 Task: In the  document Jonathan.pdf change page color to  'Voilet'. Add link on bottom right corner of the sheet: 'www.instagram.com' Insert page numer on top of the page
Action: Mouse moved to (292, 412)
Screenshot: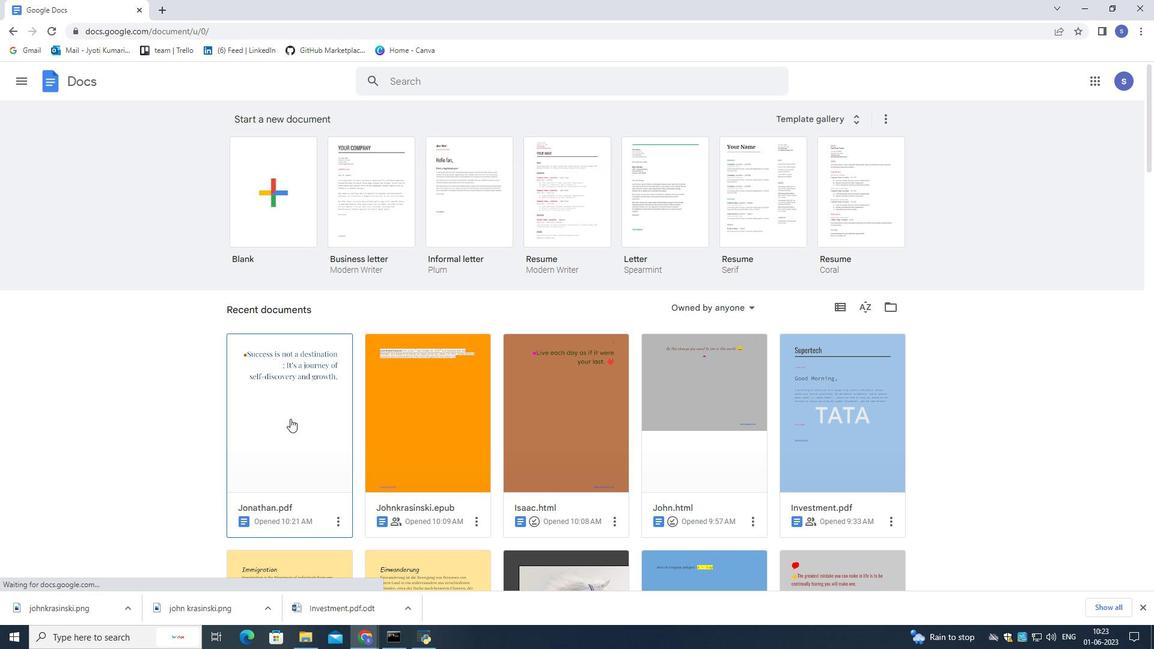 
Action: Mouse pressed left at (292, 412)
Screenshot: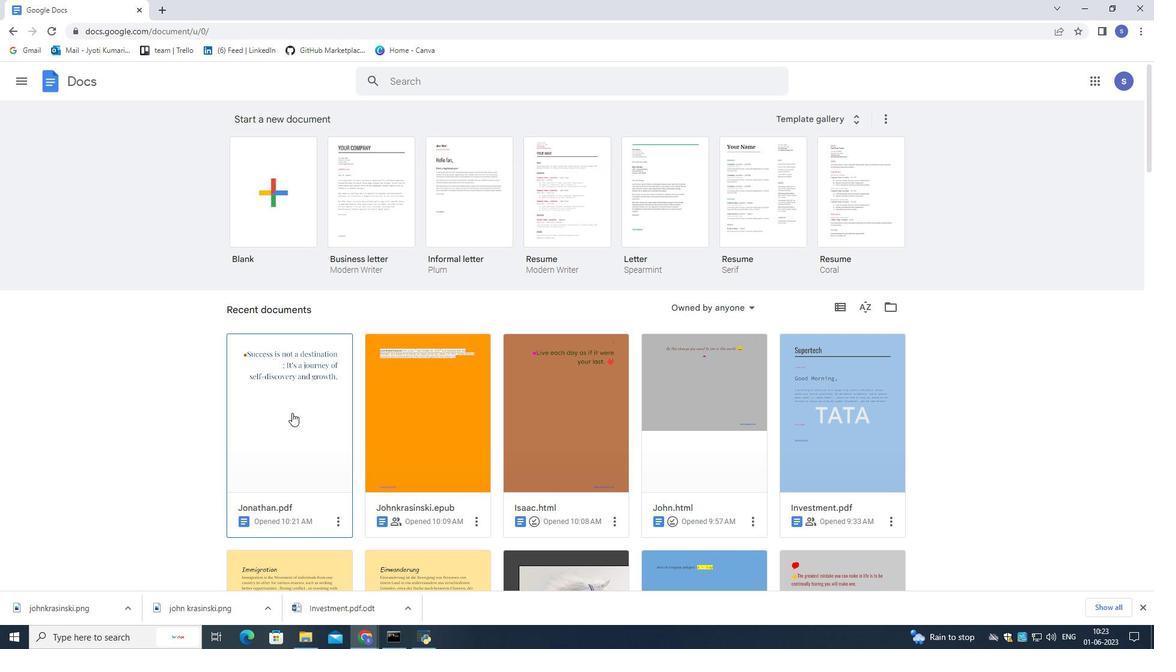 
Action: Mouse pressed left at (292, 412)
Screenshot: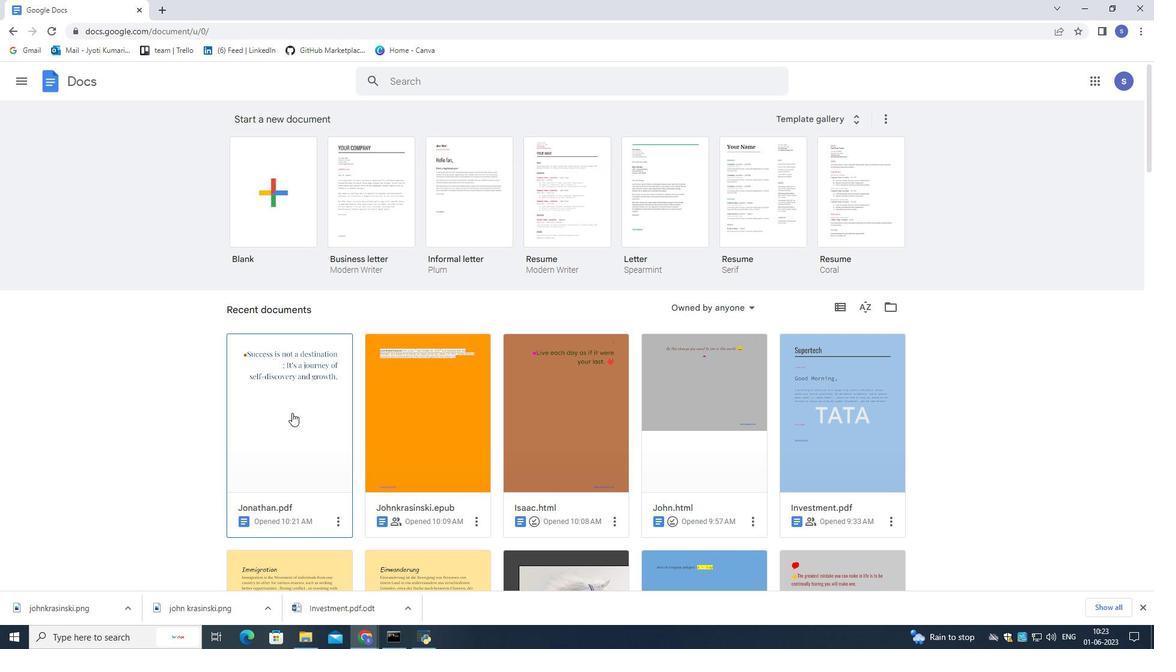 
Action: Mouse moved to (36, 91)
Screenshot: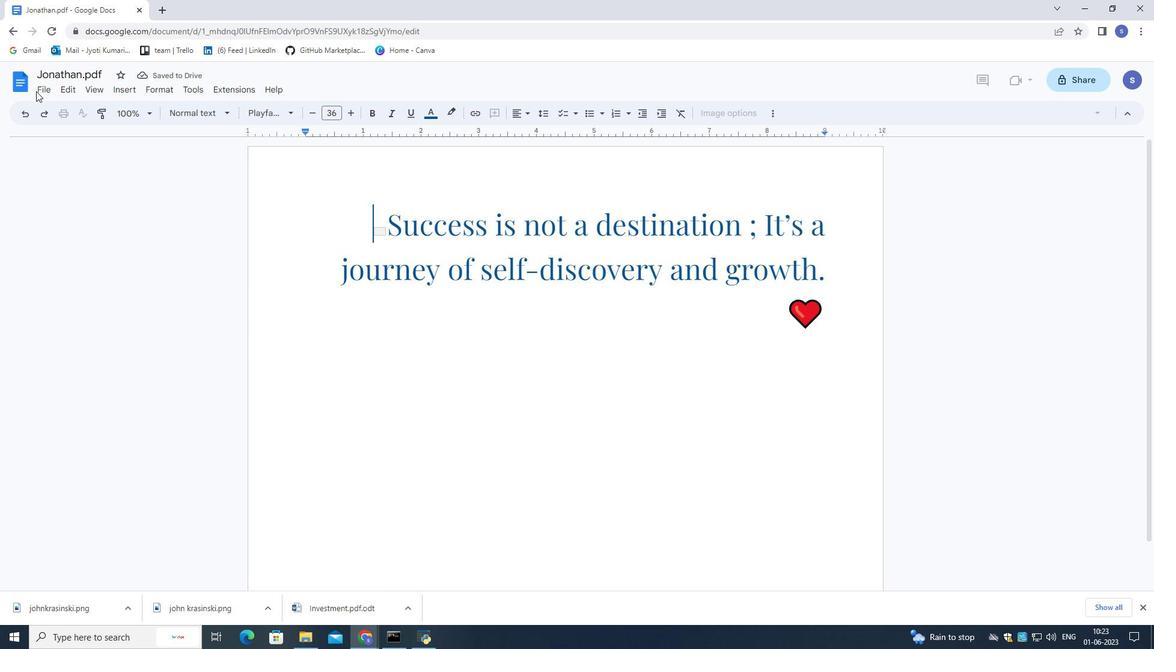 
Action: Mouse pressed left at (36, 91)
Screenshot: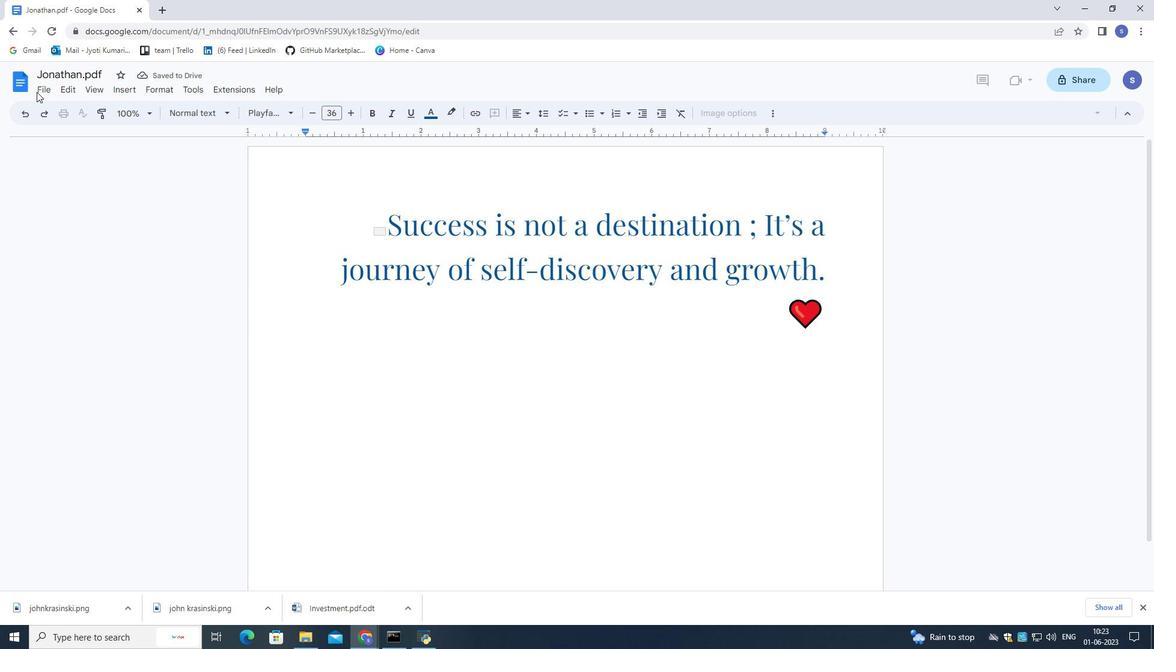 
Action: Mouse moved to (48, 91)
Screenshot: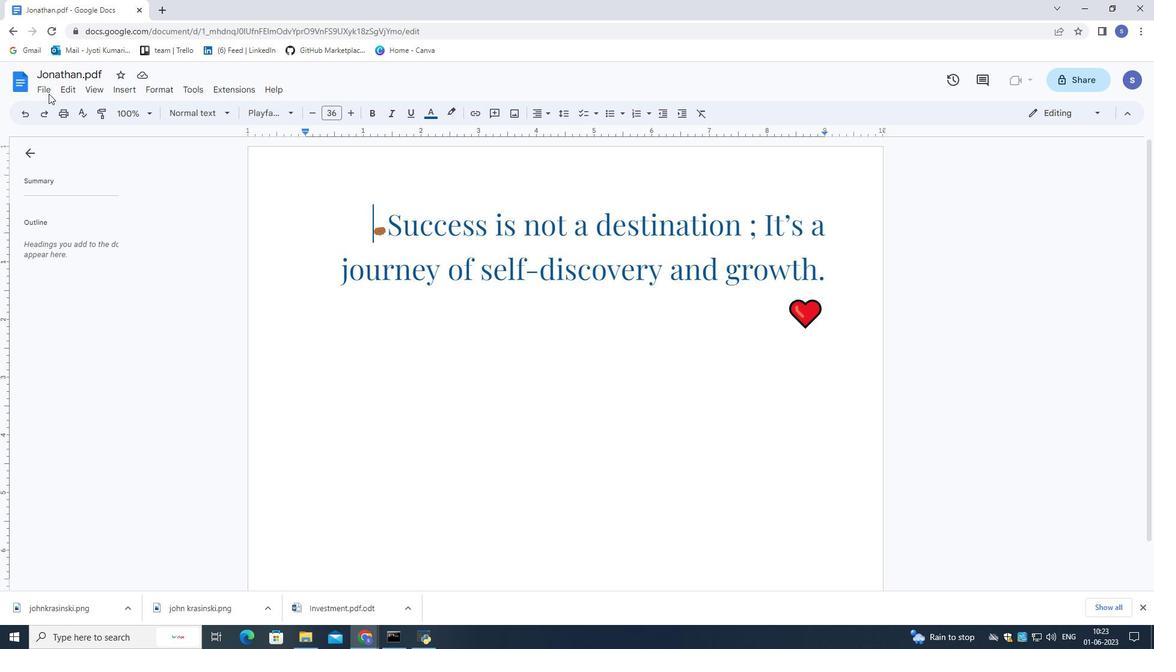 
Action: Mouse pressed left at (48, 91)
Screenshot: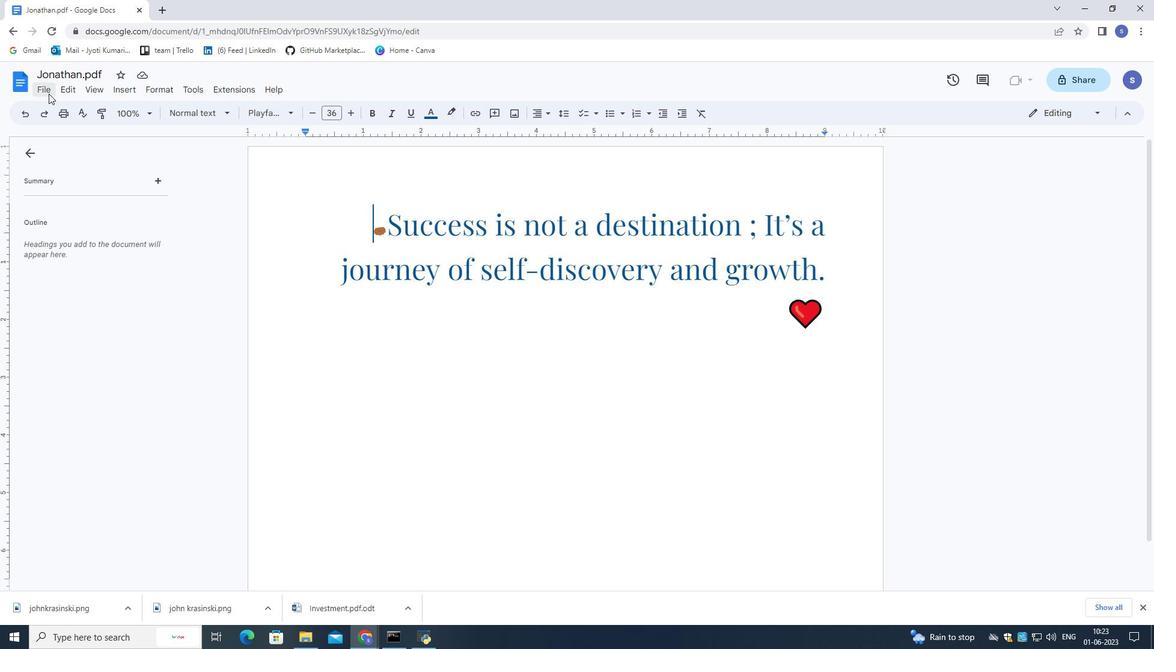 
Action: Mouse moved to (113, 423)
Screenshot: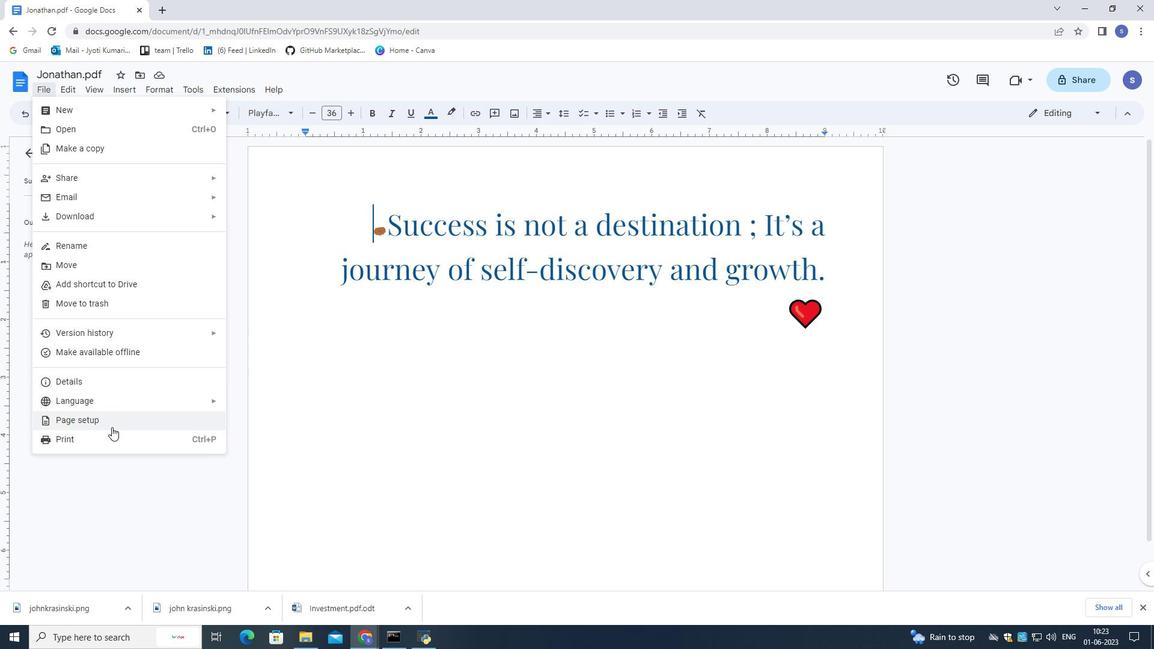 
Action: Mouse pressed left at (113, 423)
Screenshot: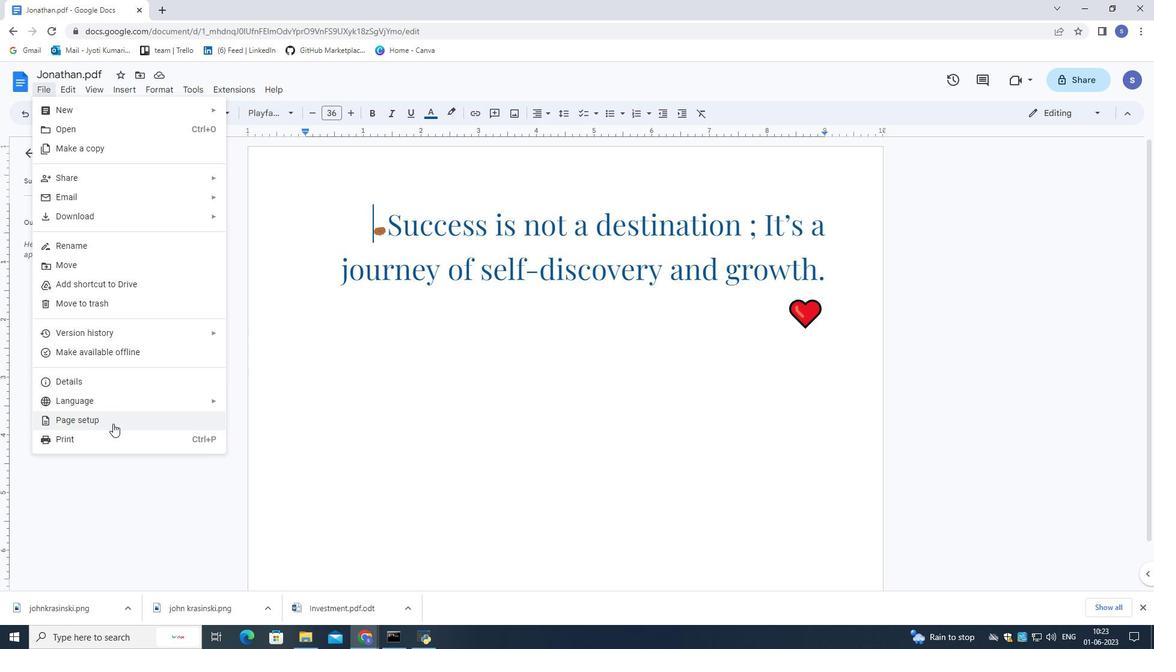 
Action: Mouse moved to (480, 399)
Screenshot: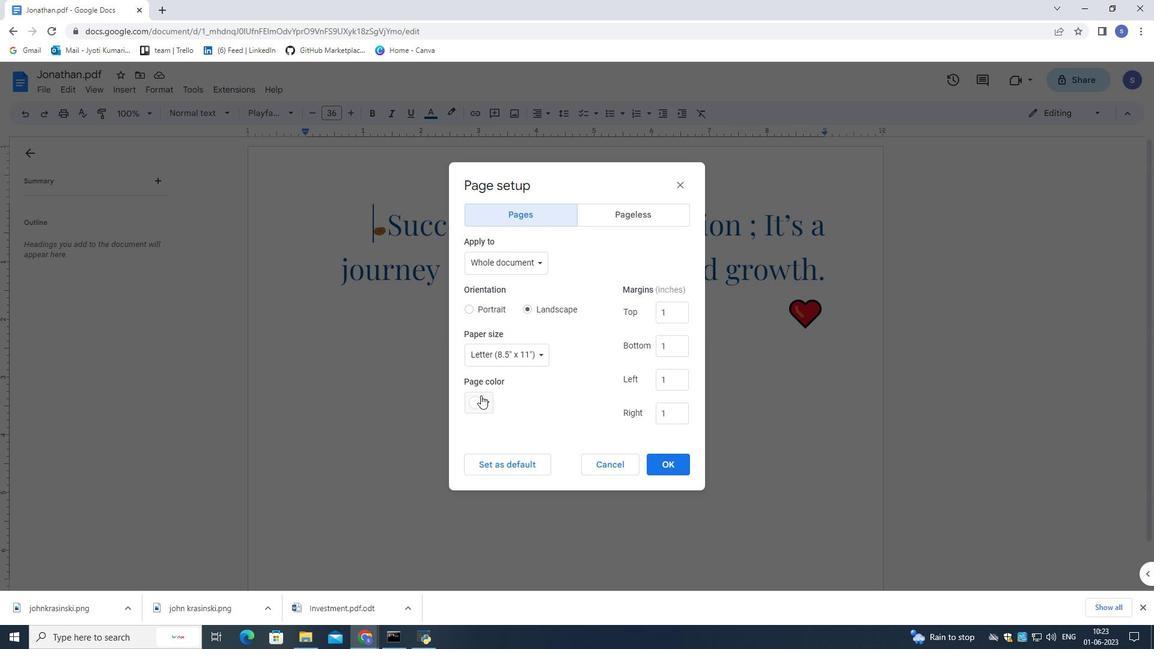 
Action: Mouse pressed left at (480, 399)
Screenshot: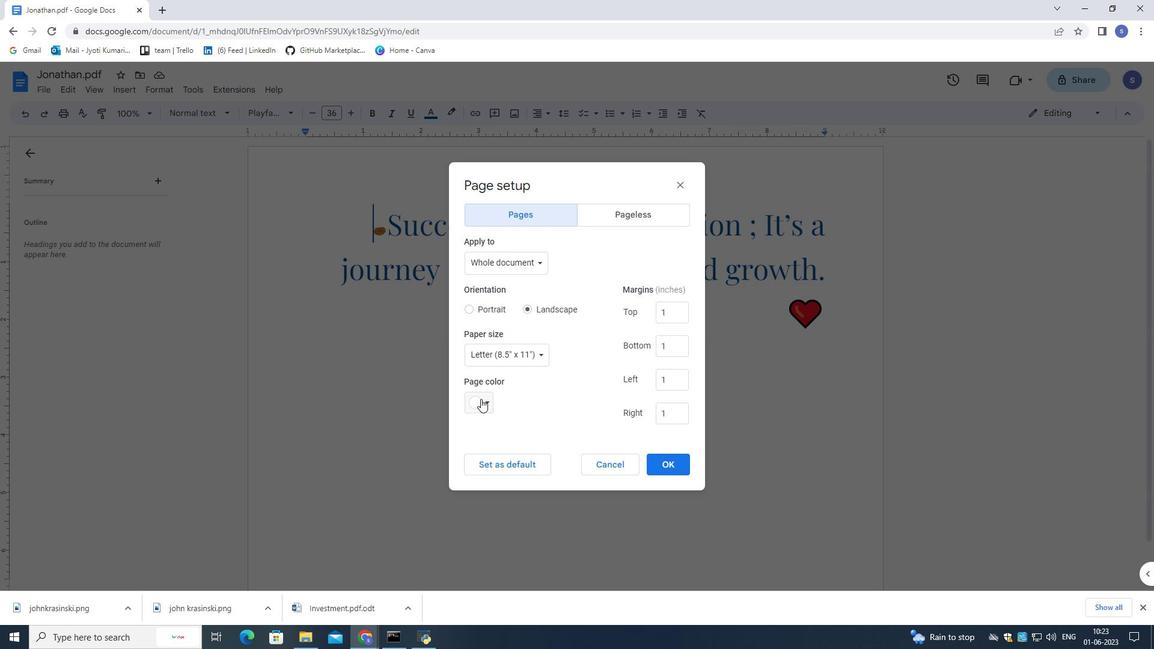 
Action: Mouse moved to (582, 438)
Screenshot: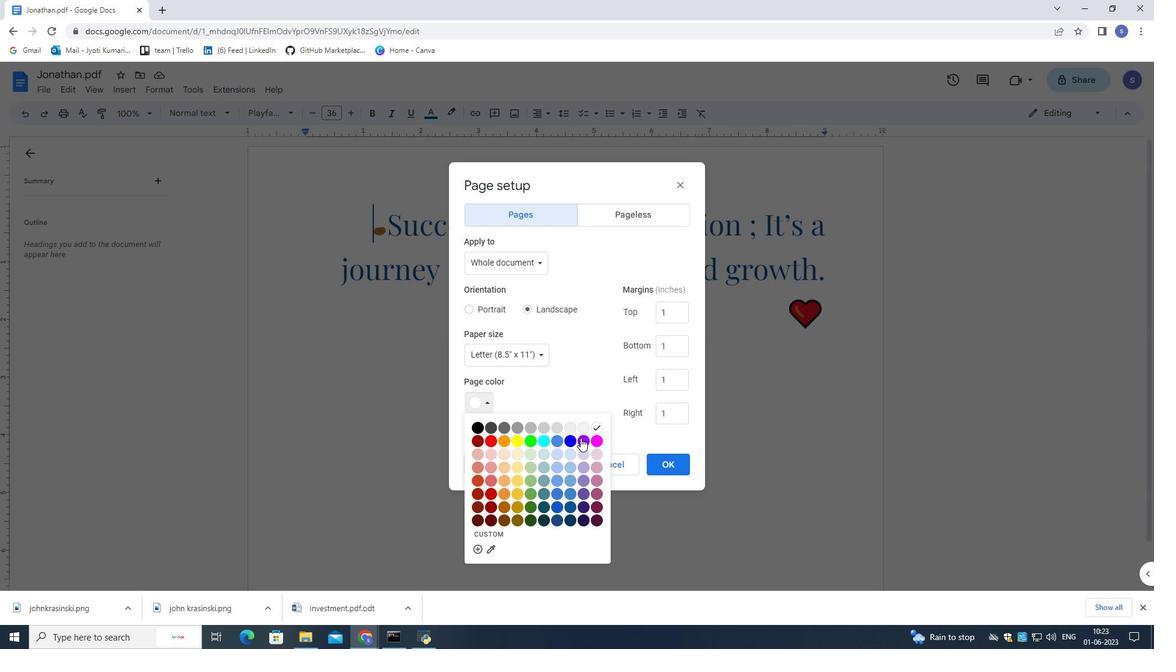 
Action: Mouse pressed left at (582, 438)
Screenshot: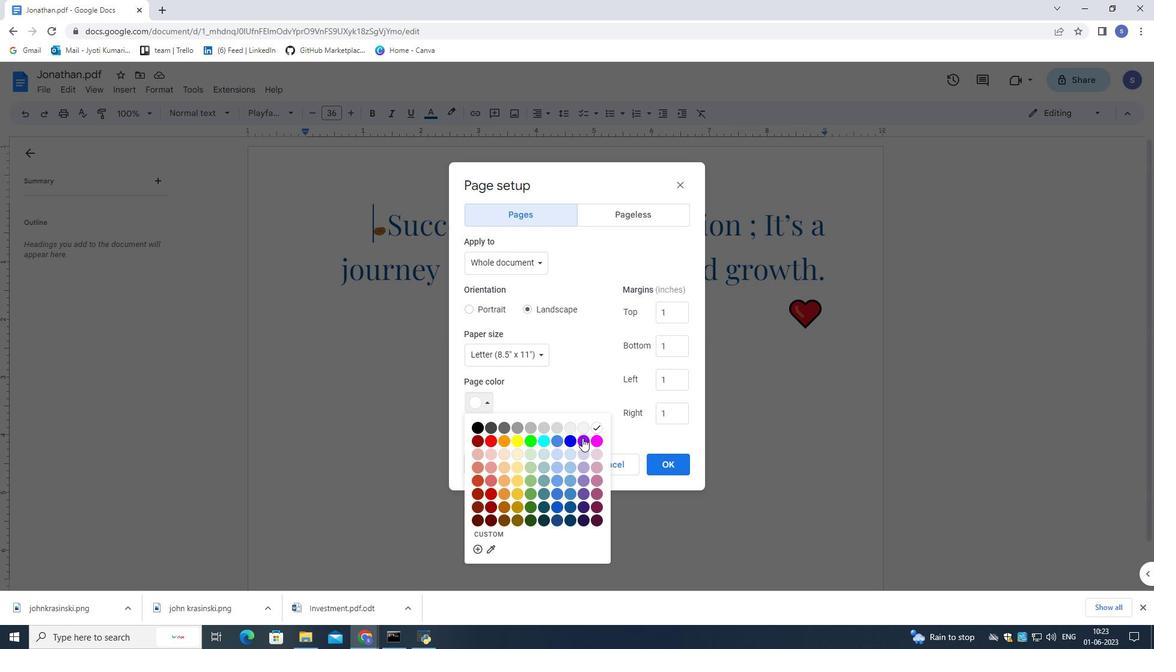 
Action: Mouse moved to (677, 467)
Screenshot: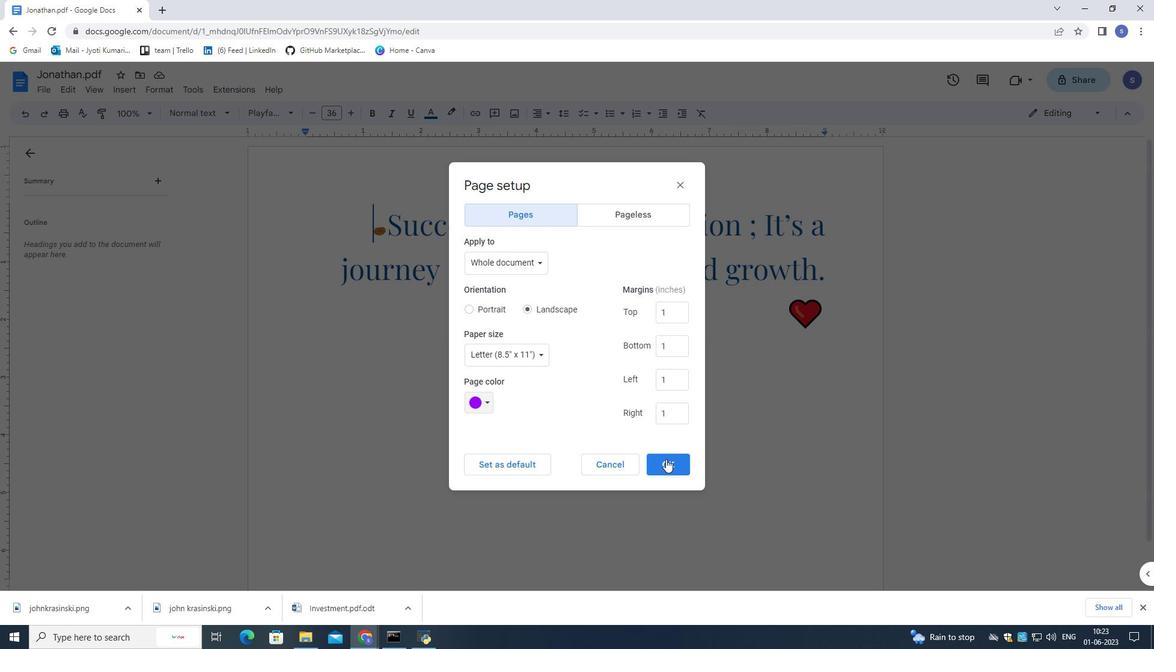 
Action: Mouse pressed left at (677, 467)
Screenshot: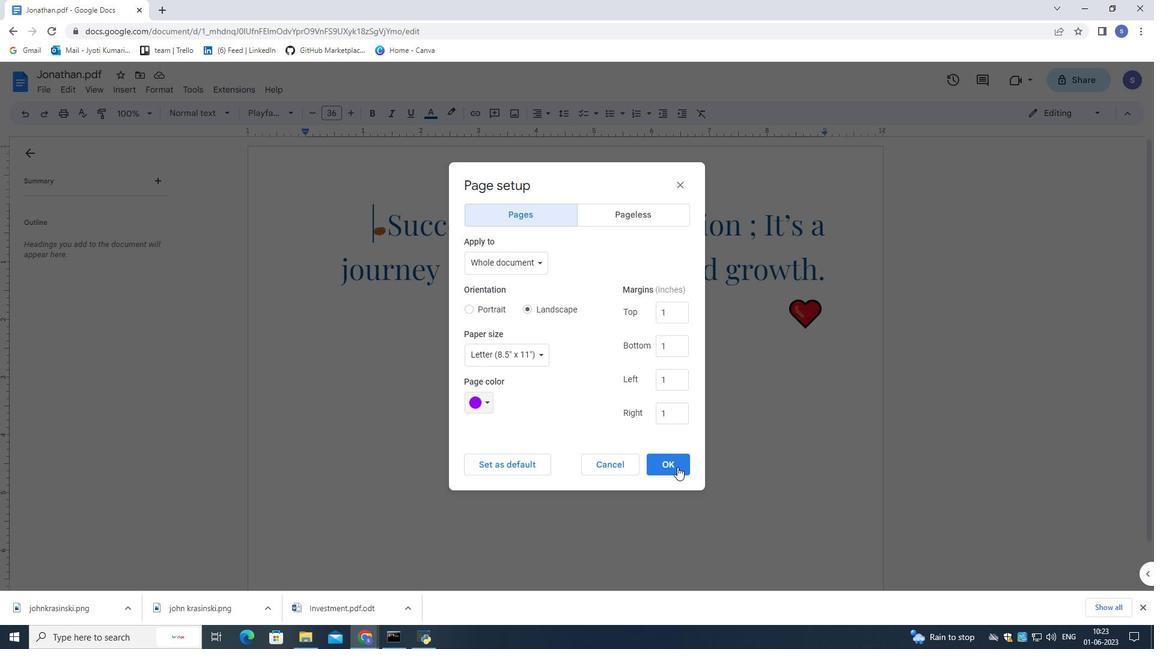 
Action: Mouse moved to (360, 333)
Screenshot: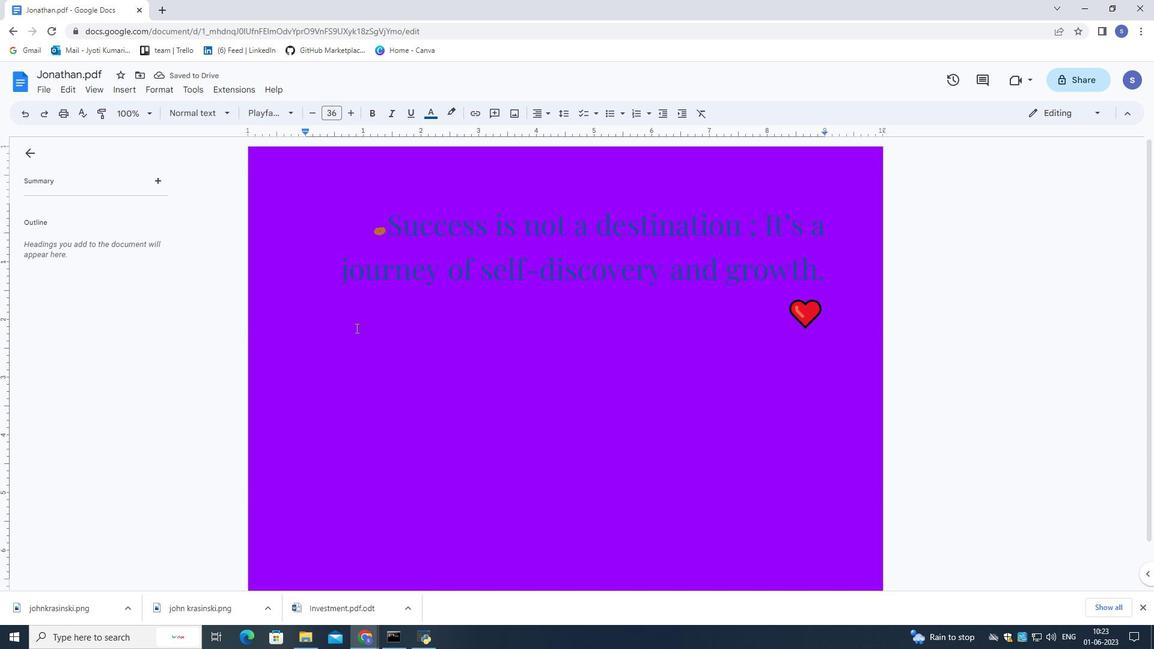 
Action: Mouse scrolled (360, 332) with delta (0, 0)
Screenshot: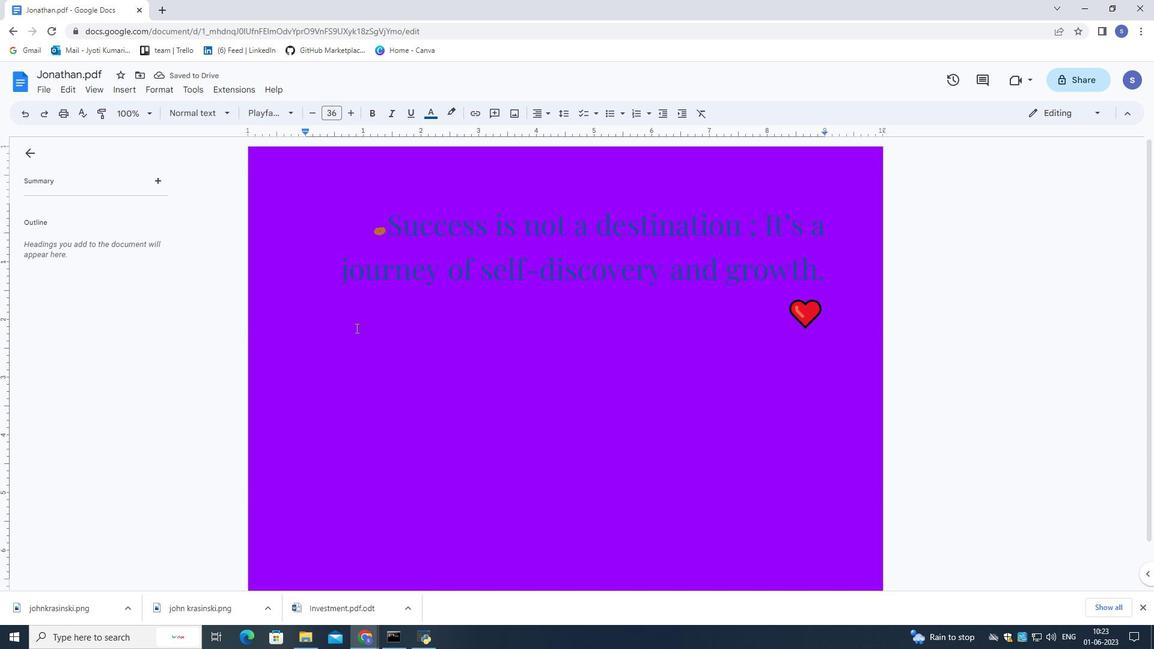 
Action: Mouse moved to (361, 335)
Screenshot: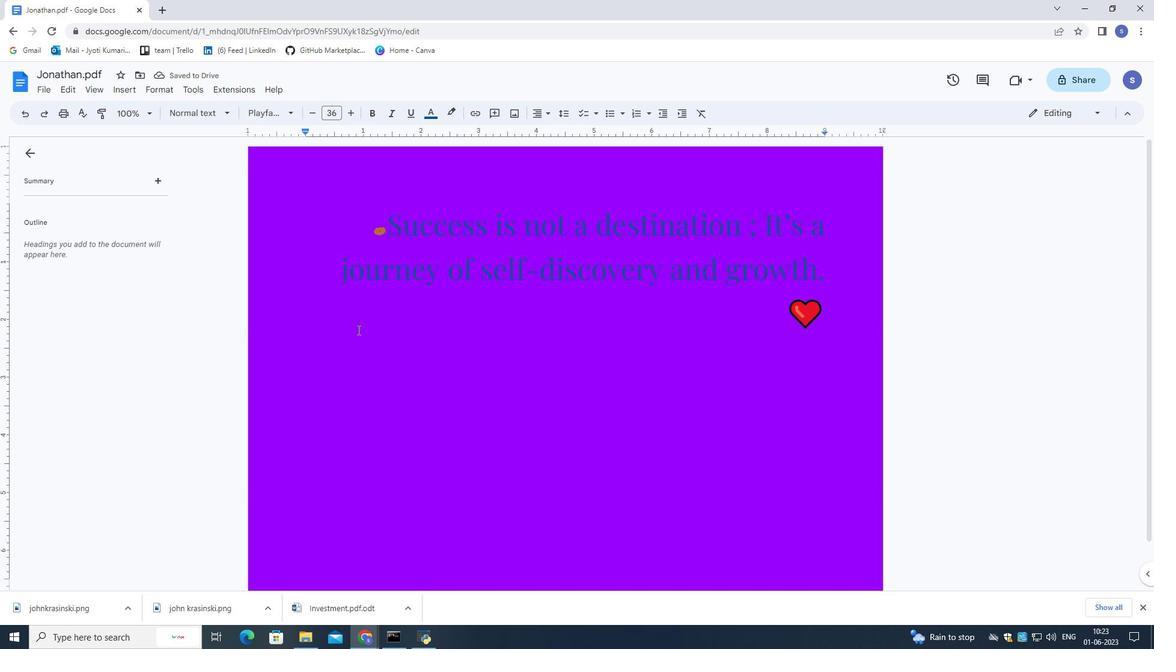 
Action: Mouse scrolled (361, 334) with delta (0, 0)
Screenshot: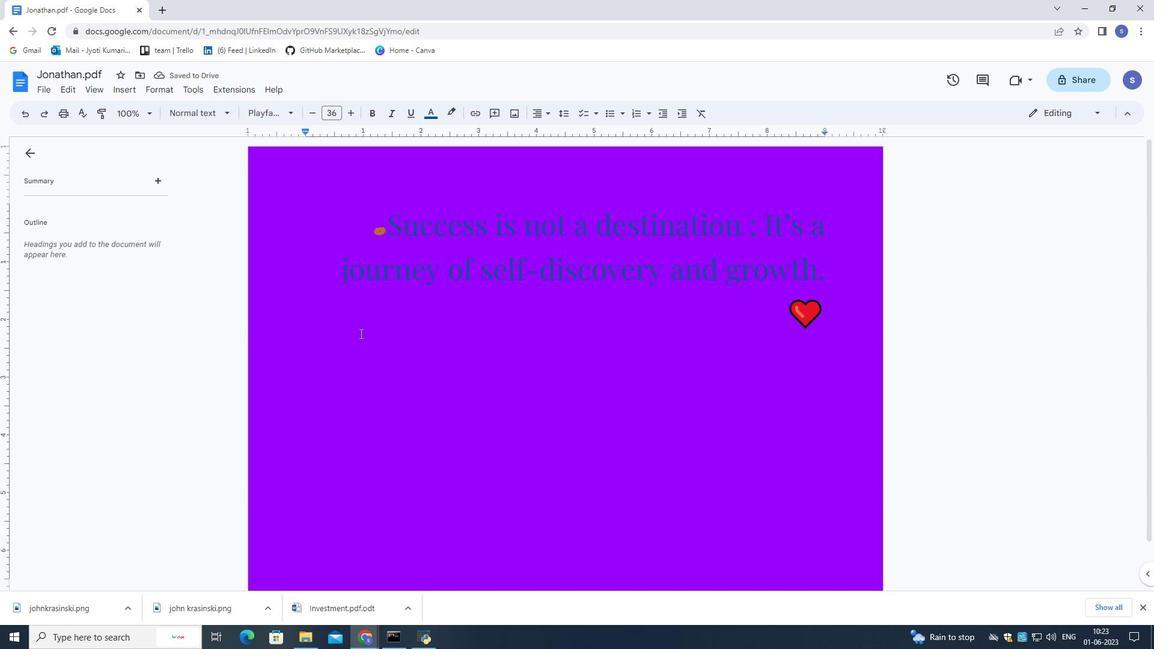 
Action: Mouse moved to (361, 335)
Screenshot: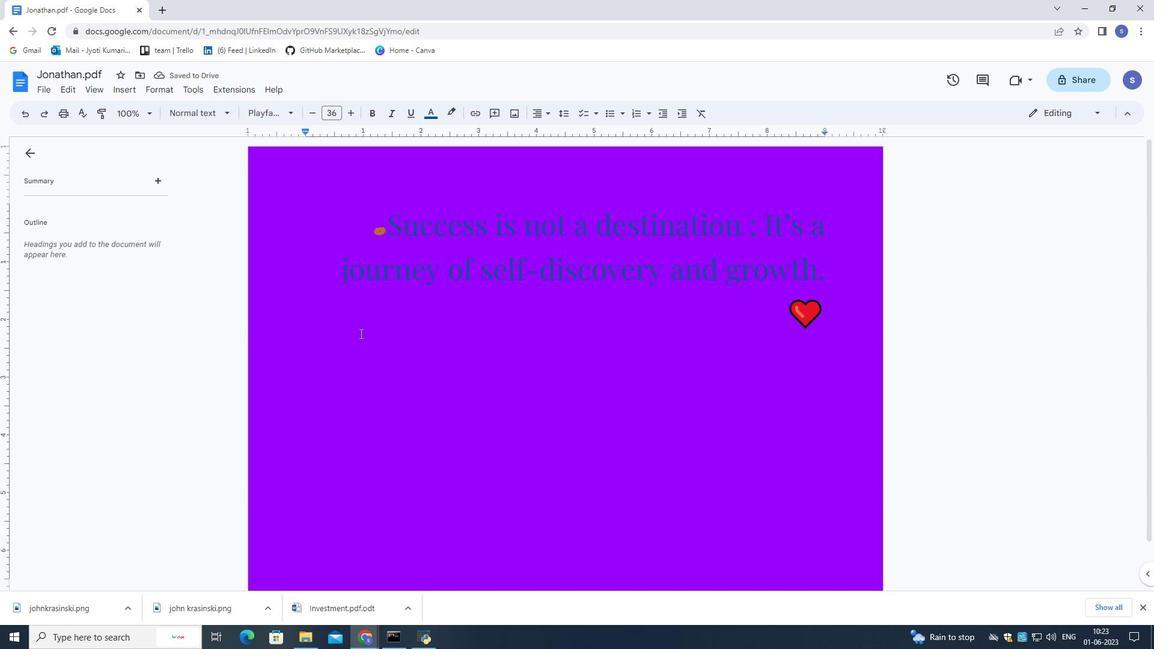 
Action: Mouse scrolled (361, 334) with delta (0, 0)
Screenshot: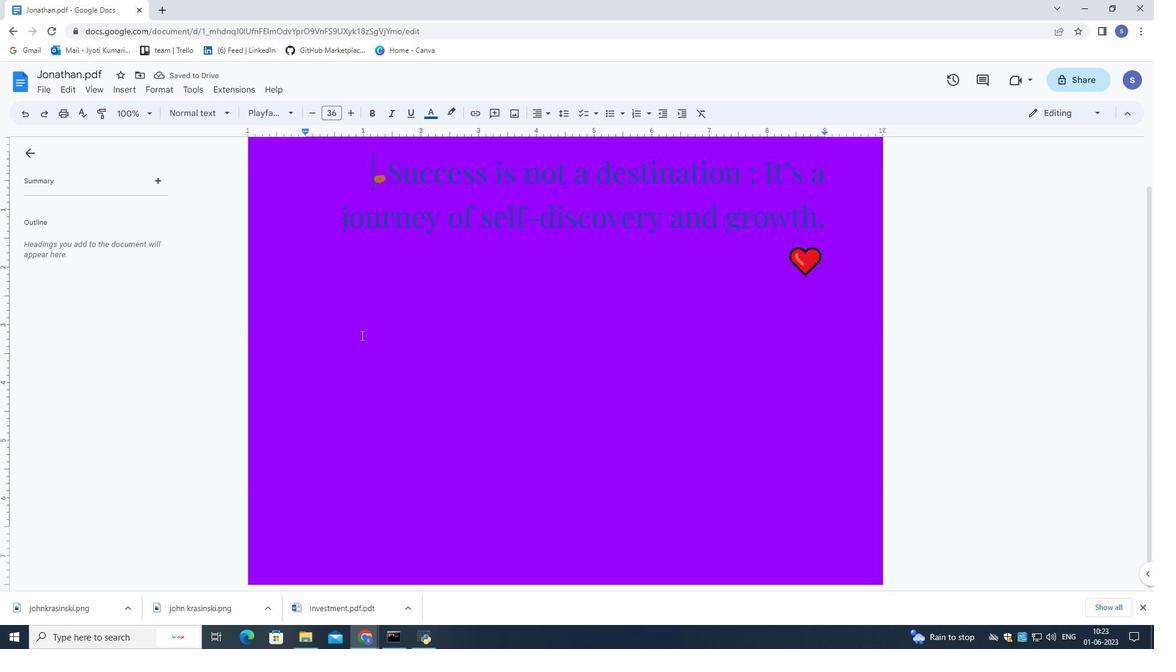 
Action: Mouse scrolled (361, 334) with delta (0, 0)
Screenshot: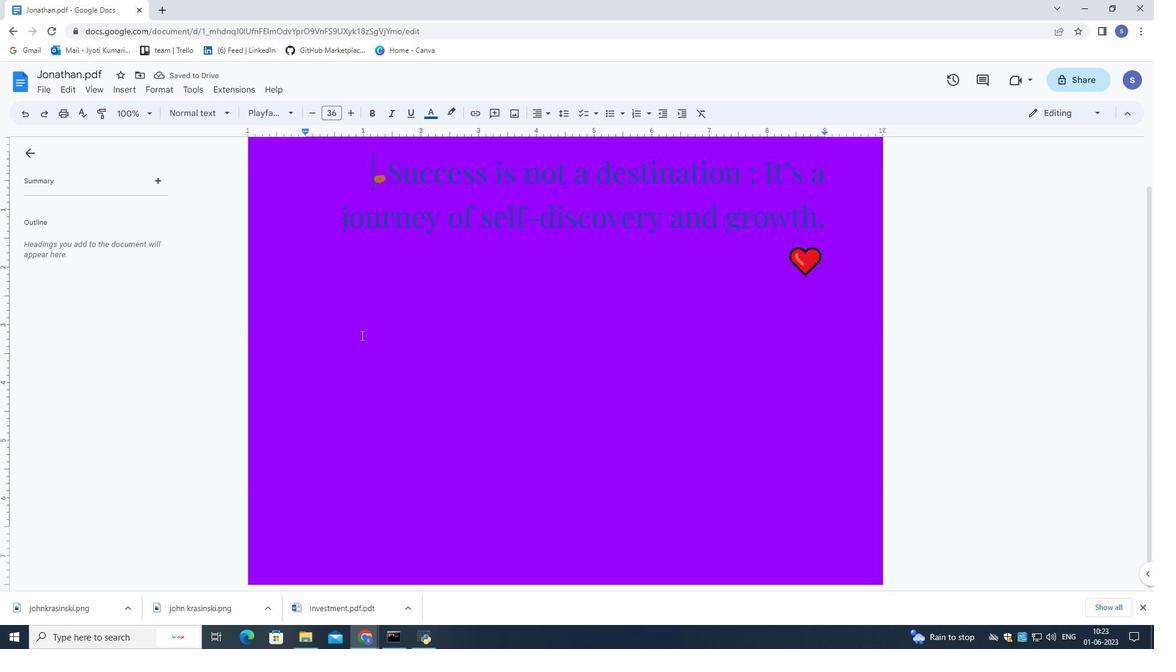 
Action: Mouse moved to (361, 531)
Screenshot: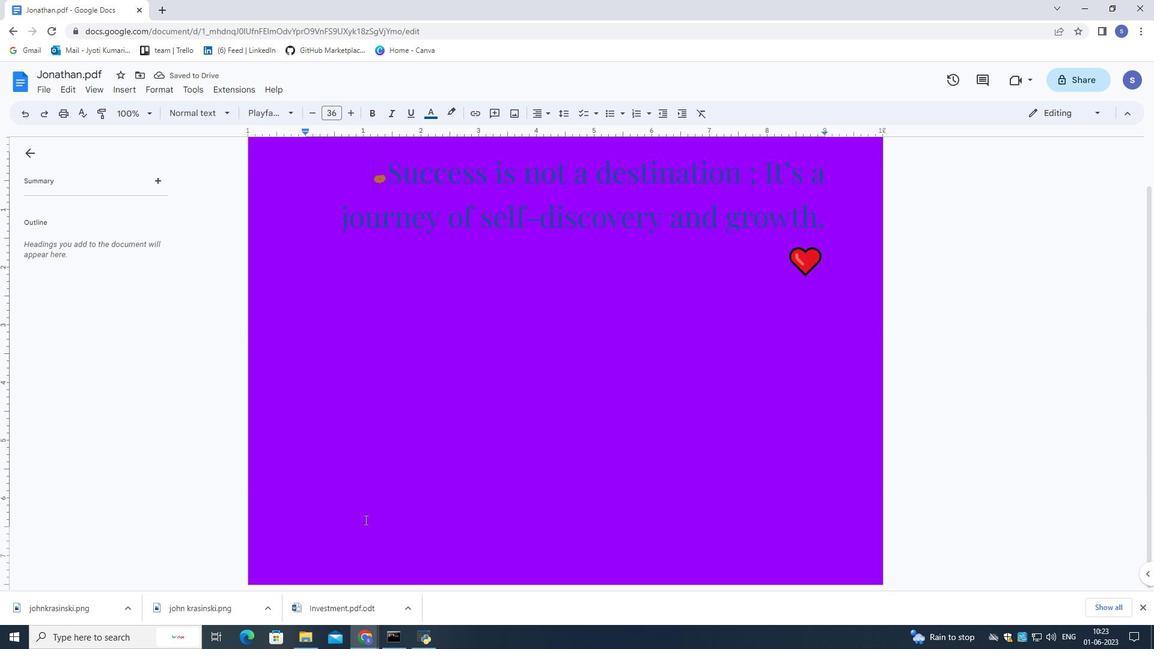 
Action: Mouse pressed left at (361, 531)
Screenshot: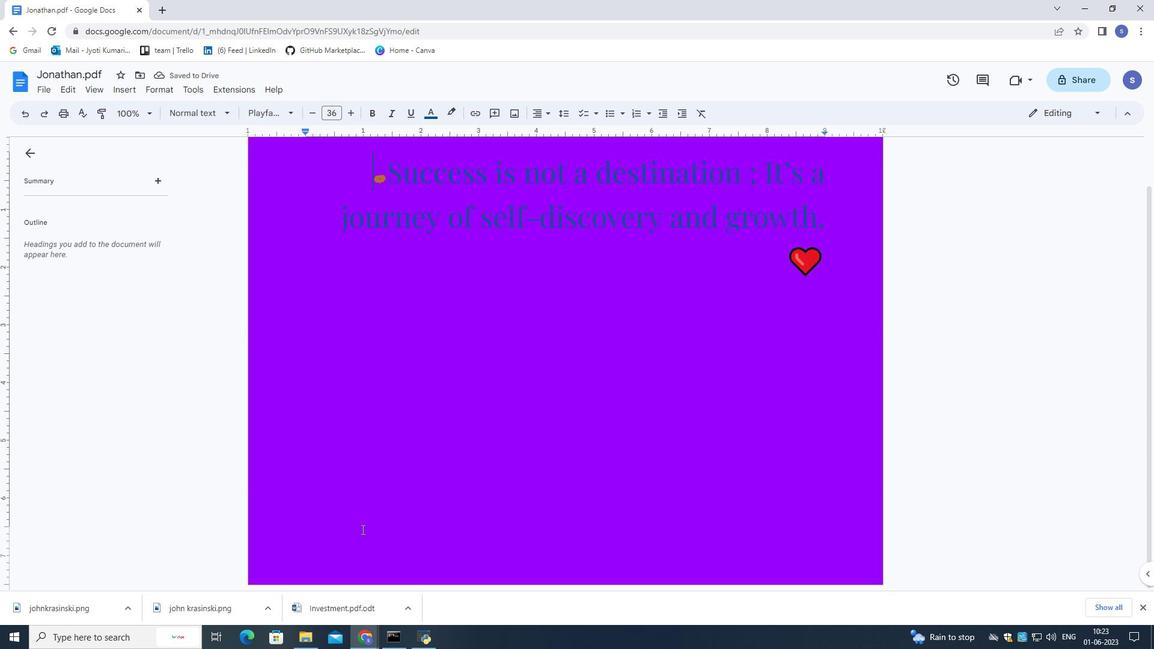 
Action: Mouse pressed left at (361, 531)
Screenshot: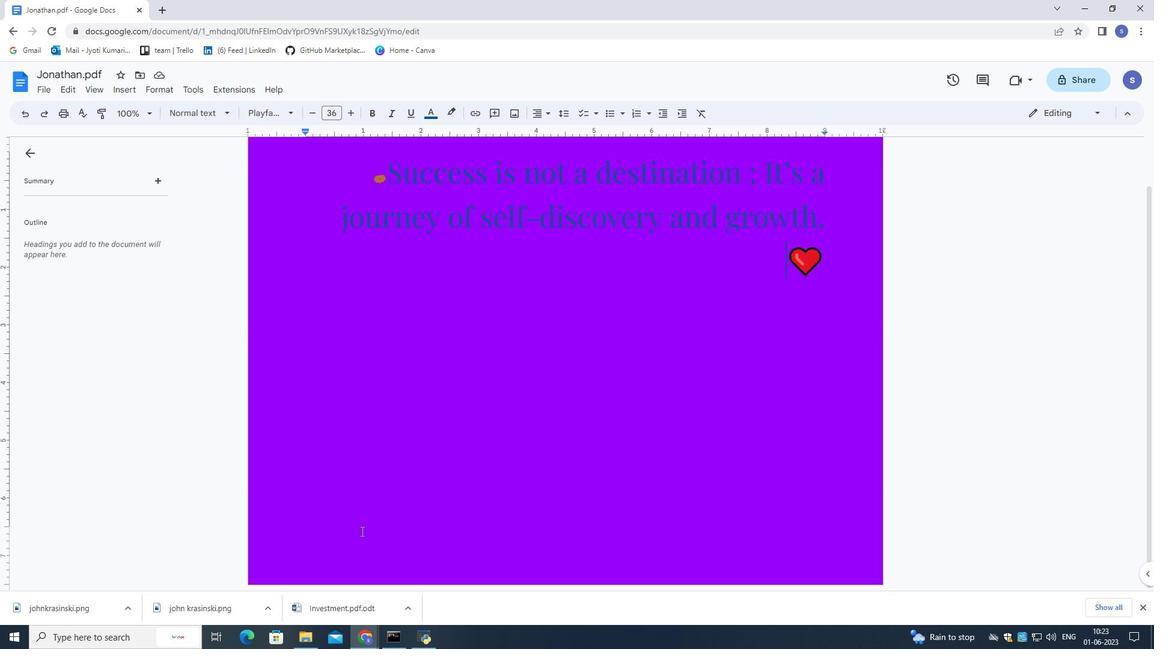 
Action: Mouse moved to (121, 85)
Screenshot: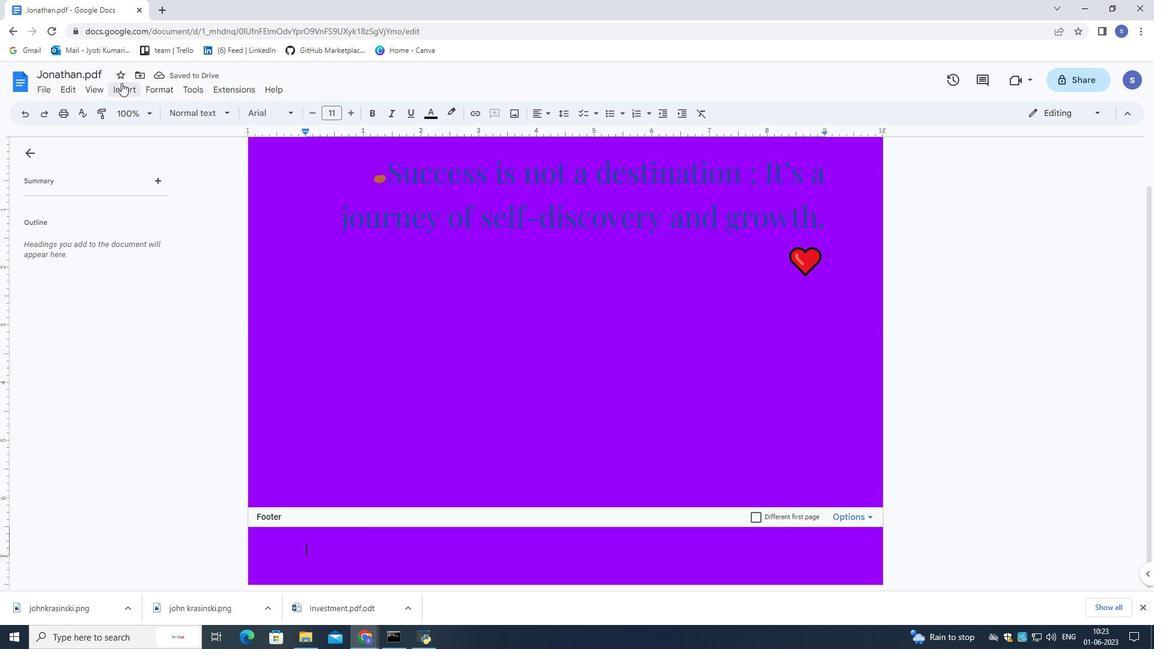
Action: Mouse pressed left at (121, 85)
Screenshot: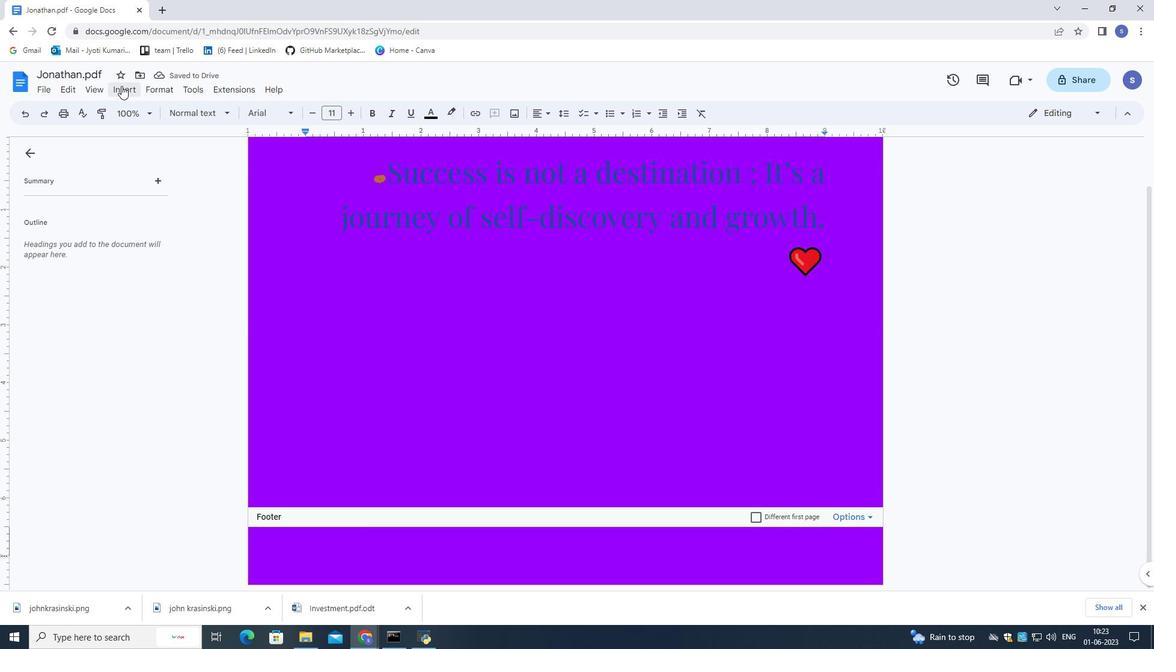 
Action: Mouse moved to (177, 458)
Screenshot: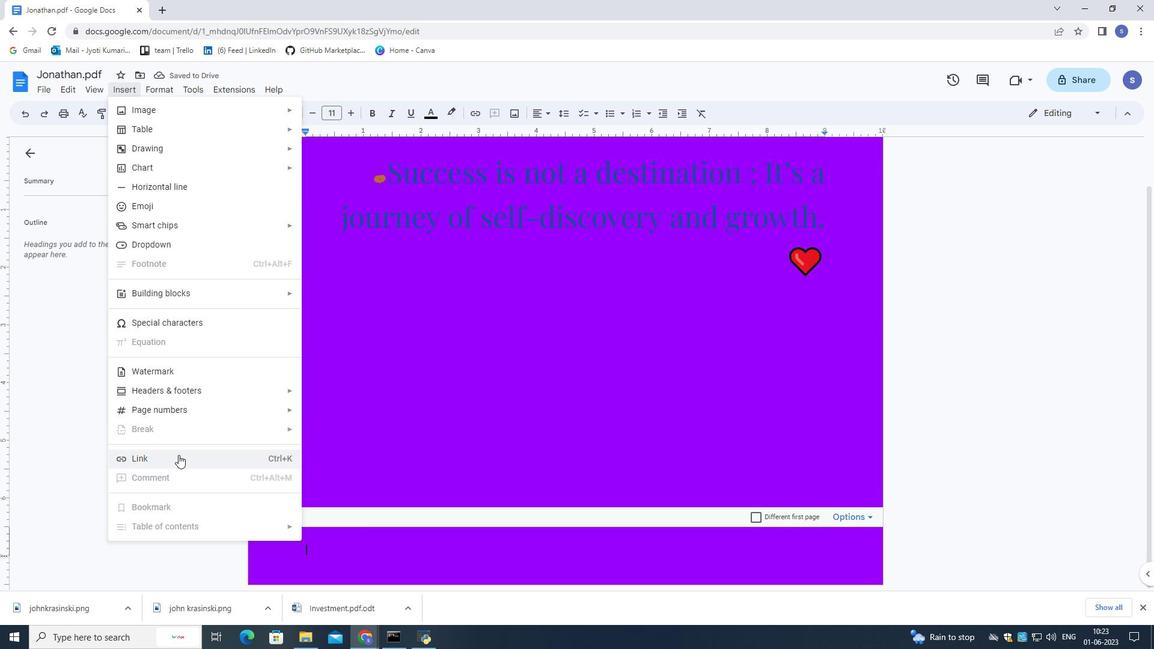 
Action: Mouse pressed left at (177, 458)
Screenshot: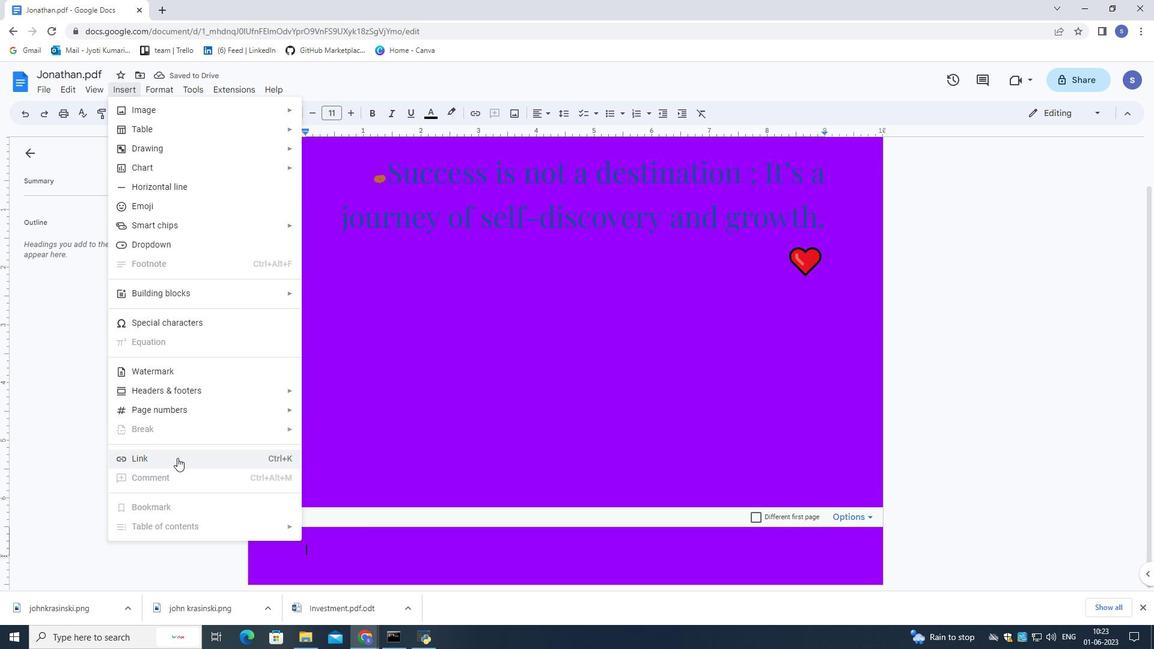 
Action: Mouse moved to (186, 434)
Screenshot: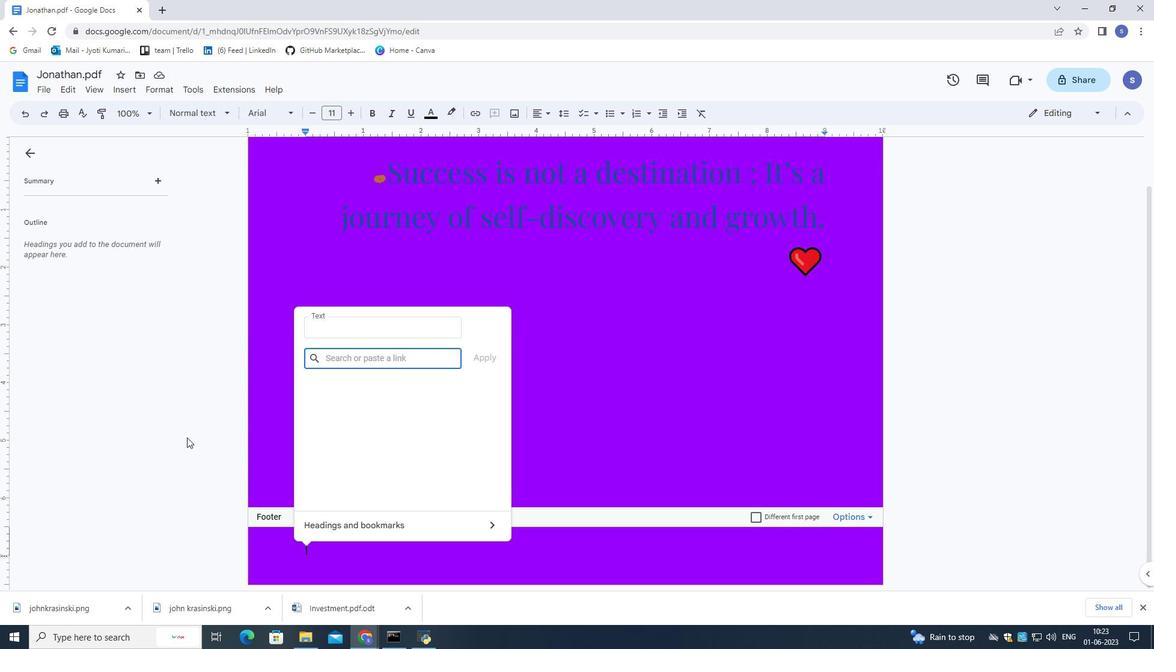 
Action: Key pressed w
Screenshot: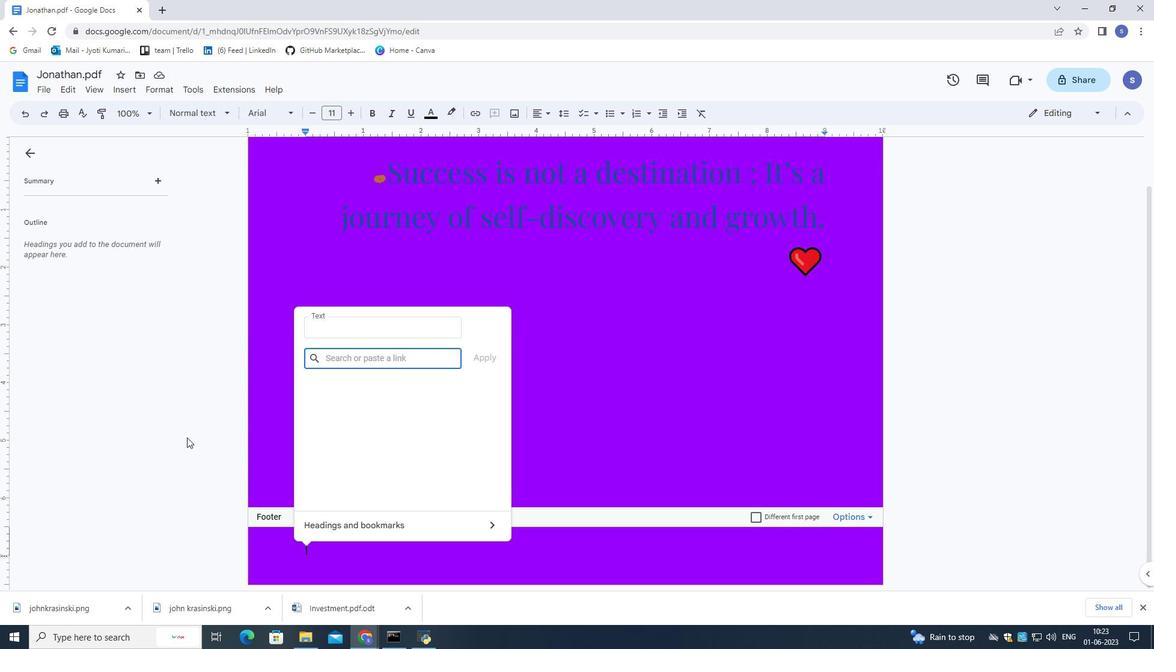 
Action: Mouse moved to (186, 432)
Screenshot: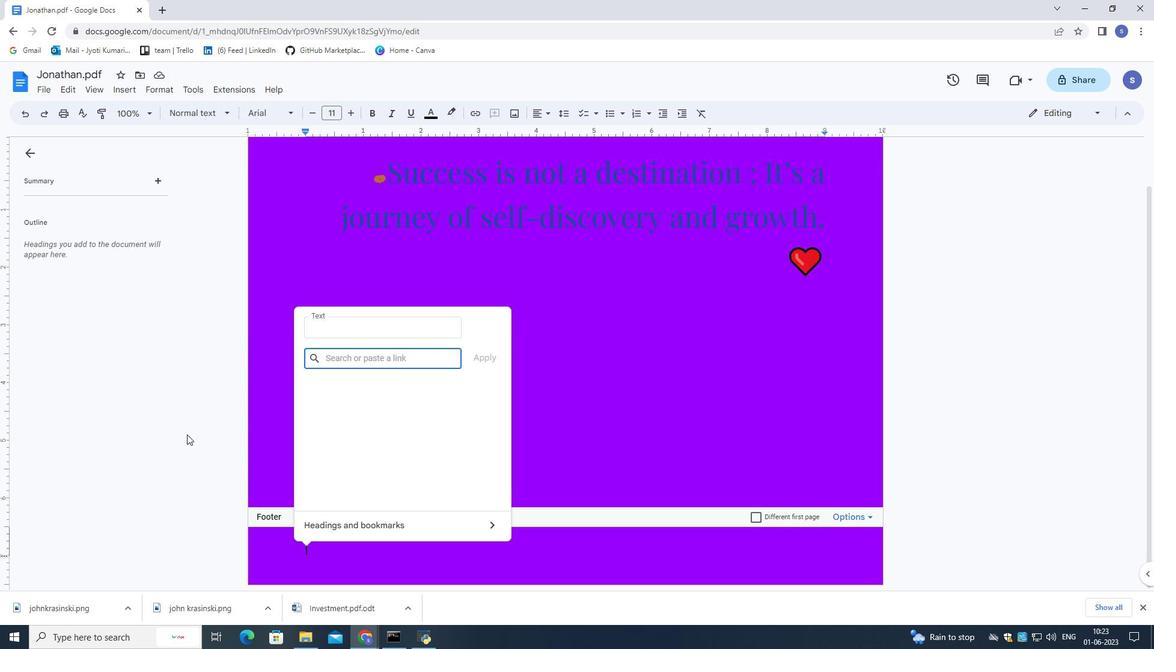 
Action: Key pressed ww
Screenshot: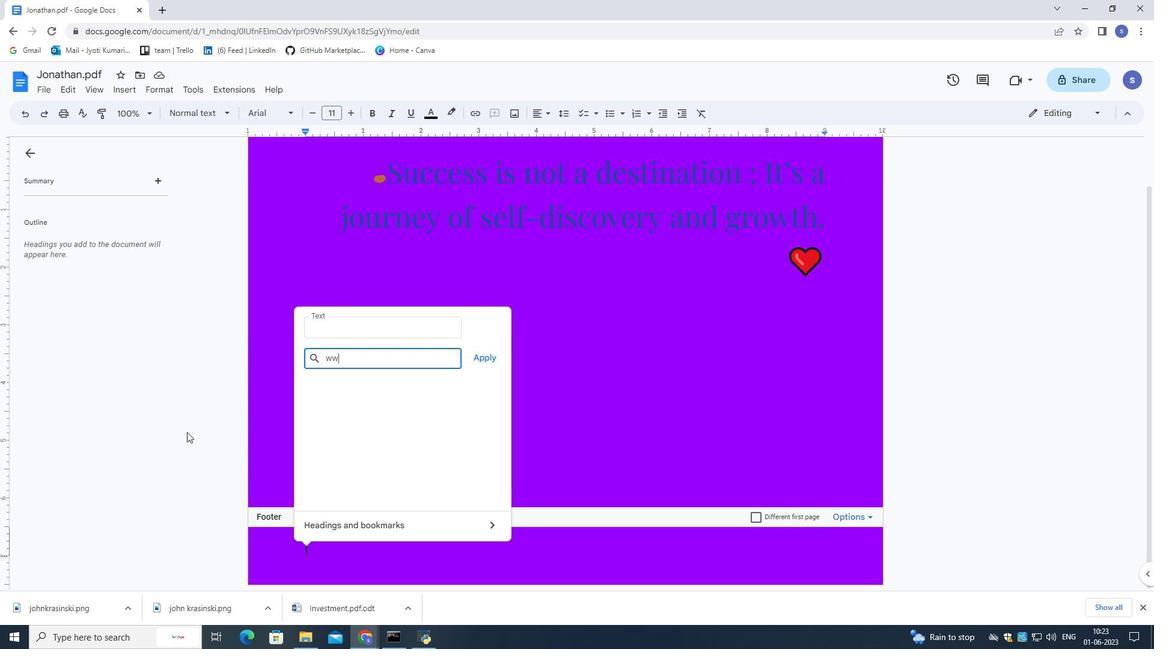 
Action: Mouse moved to (186, 427)
Screenshot: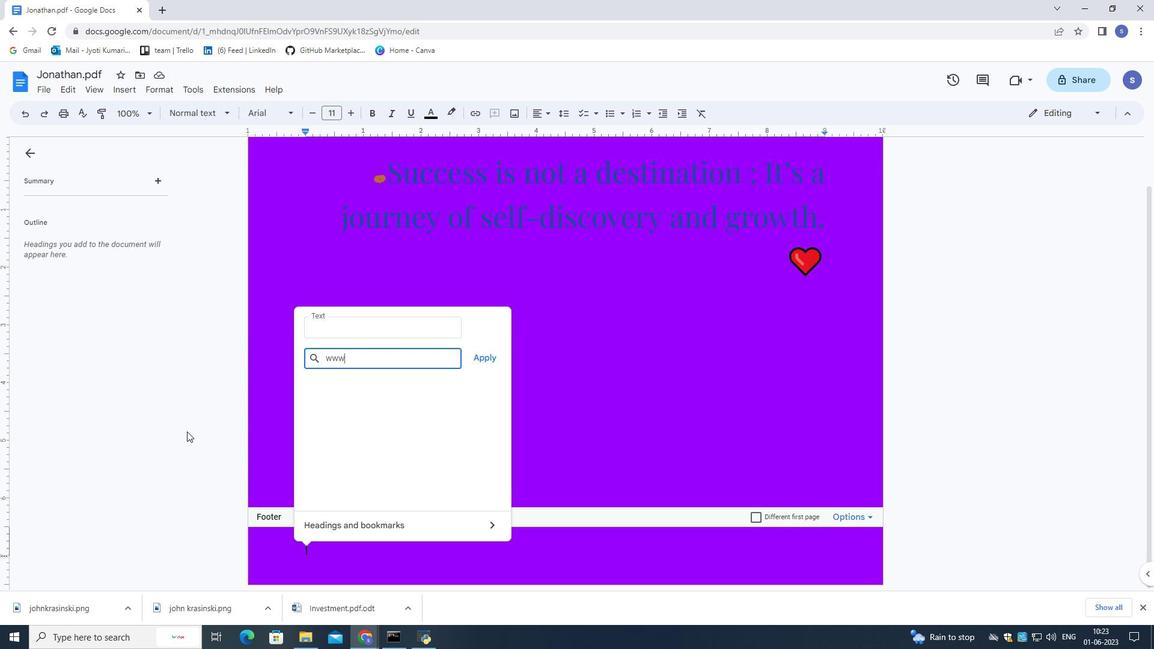 
Action: Key pressed .
Screenshot: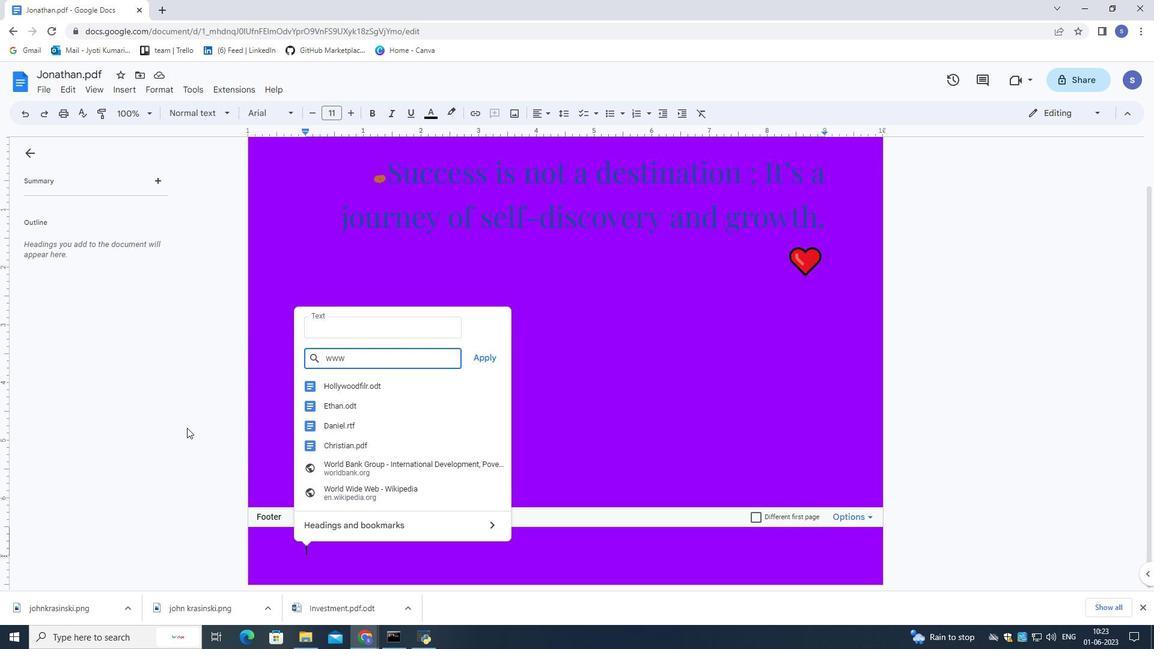 
Action: Mouse moved to (186, 426)
Screenshot: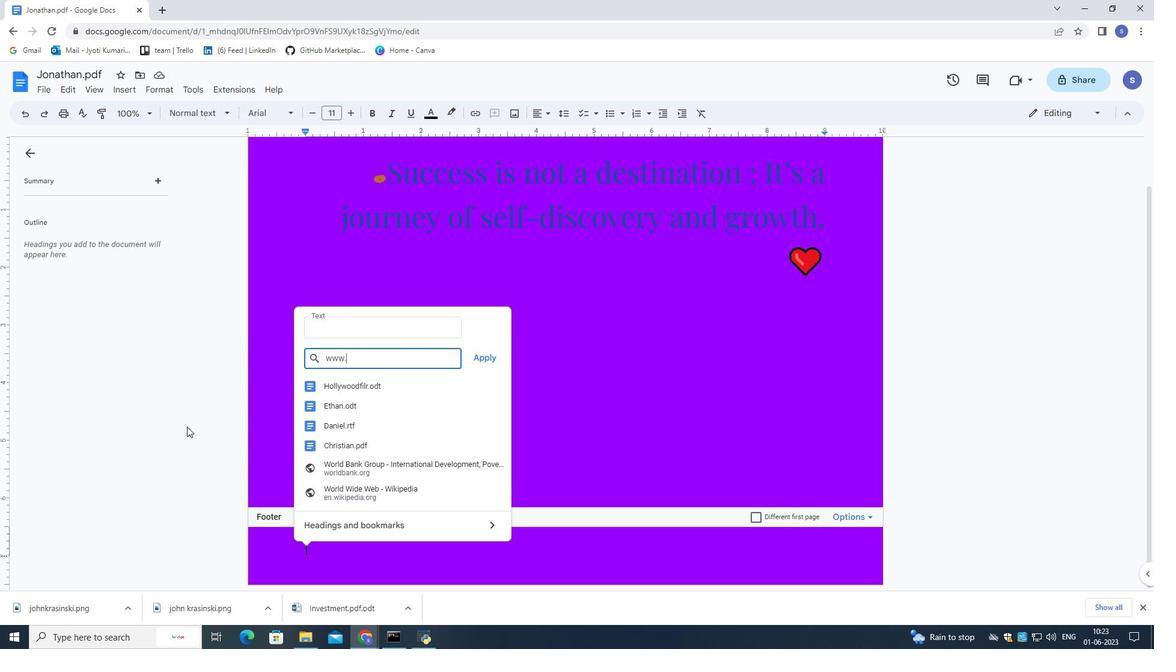 
Action: Key pressed inst
Screenshot: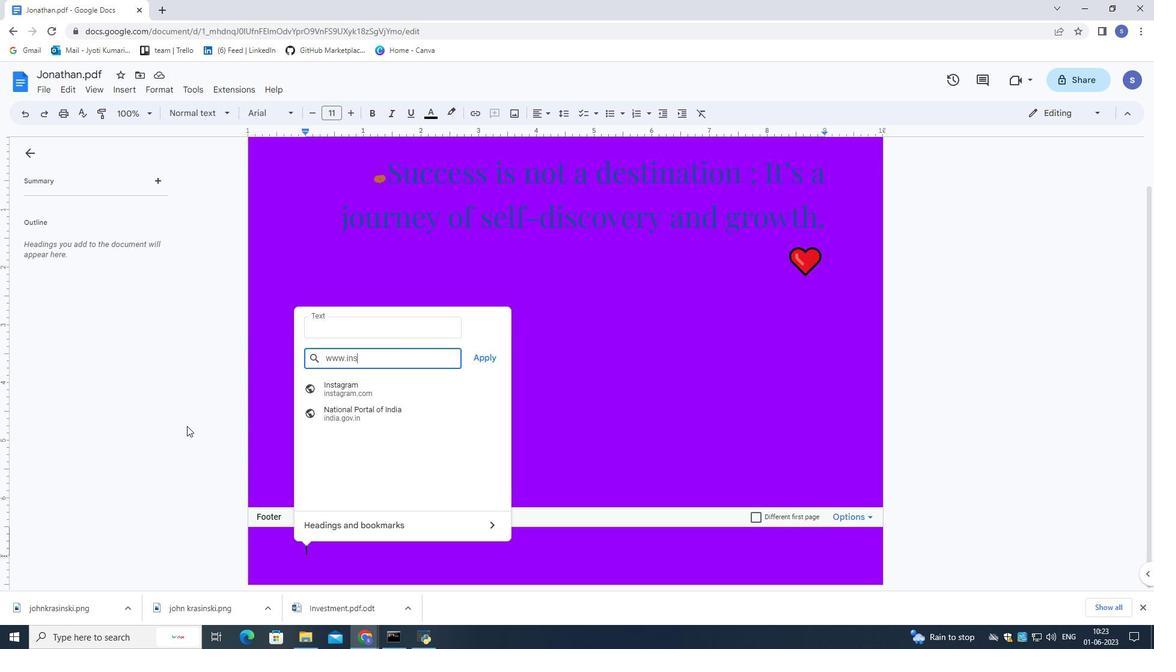 
Action: Mouse moved to (186, 424)
Screenshot: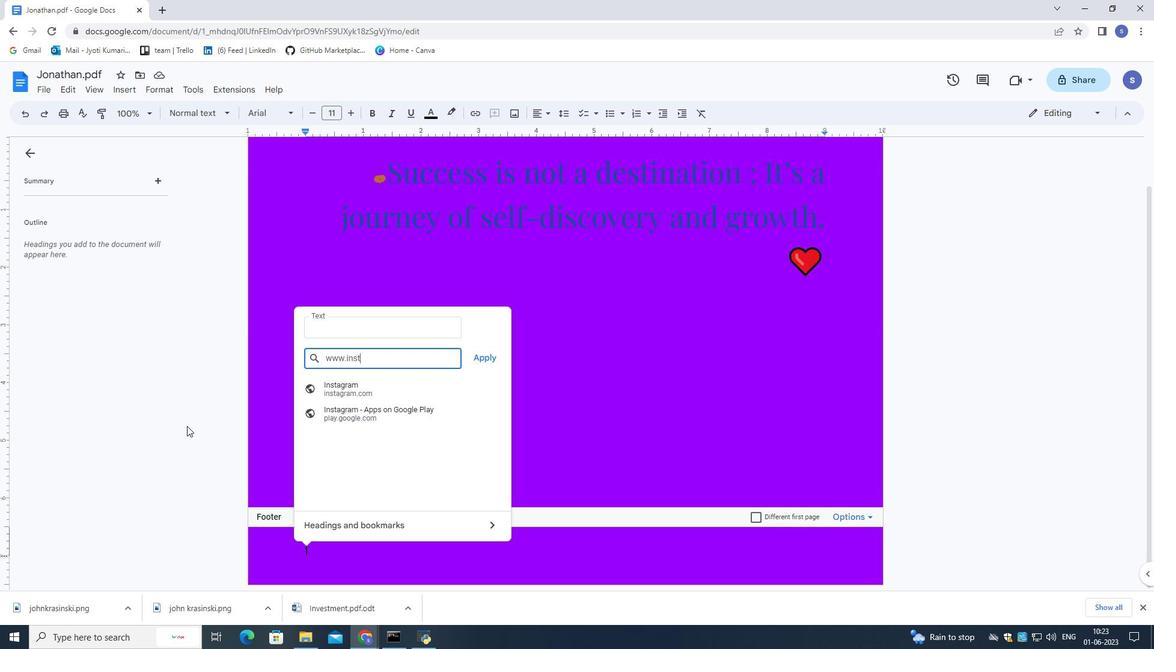 
Action: Key pressed a
Screenshot: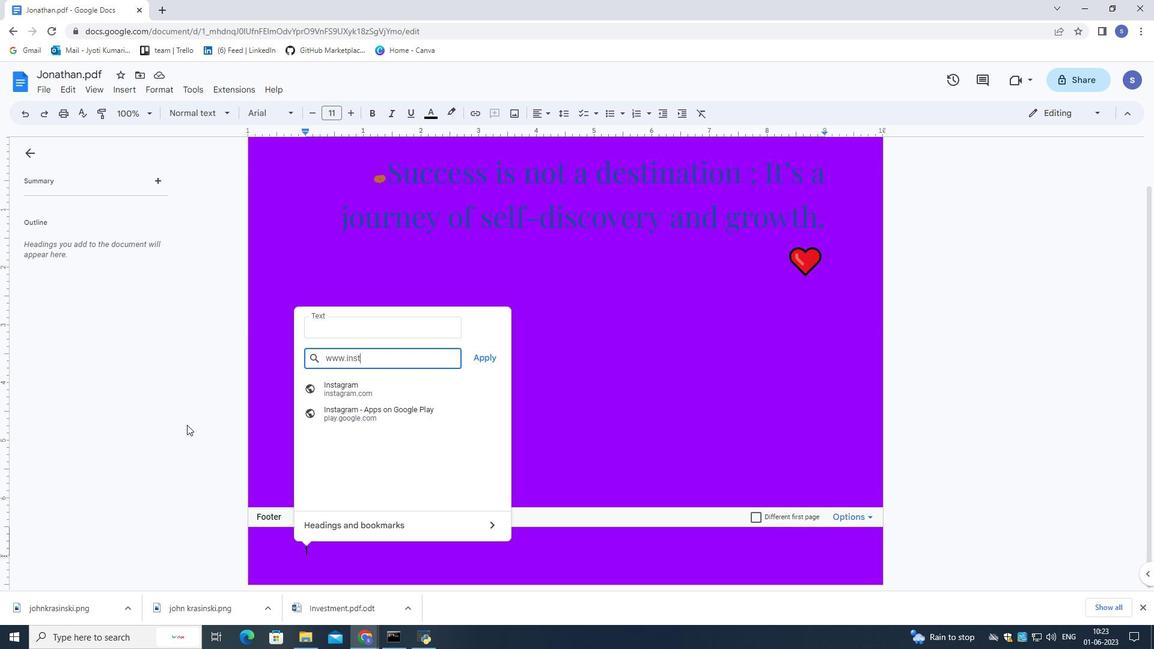 
Action: Mouse moved to (185, 424)
Screenshot: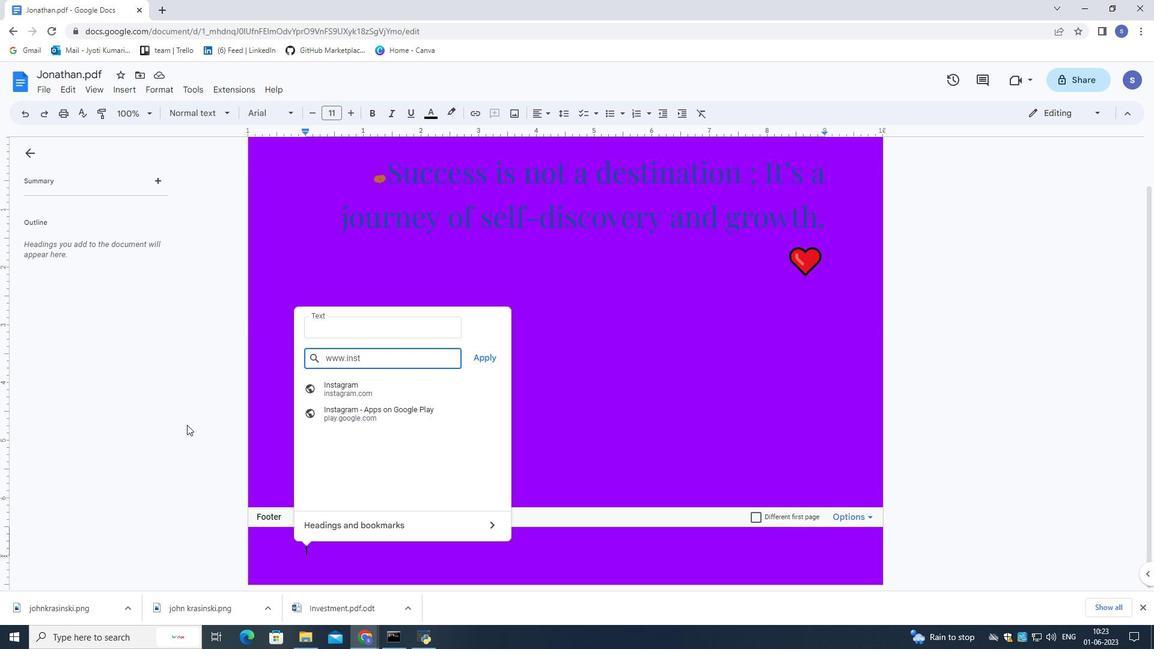 
Action: Key pressed gra
Screenshot: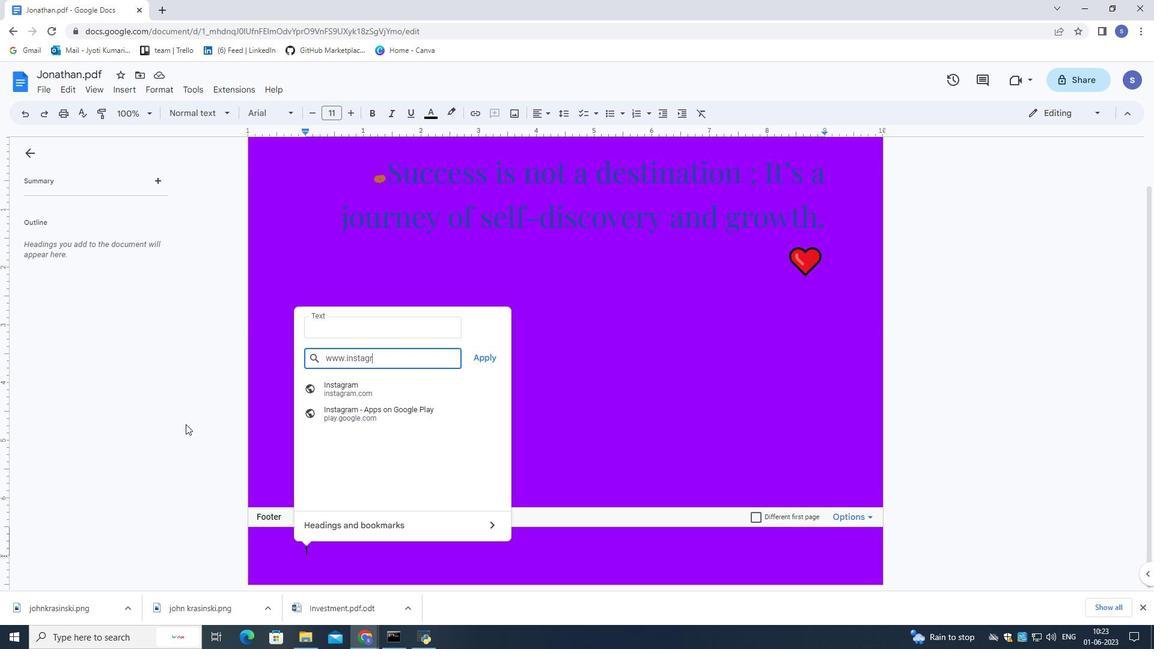 
Action: Mouse moved to (183, 421)
Screenshot: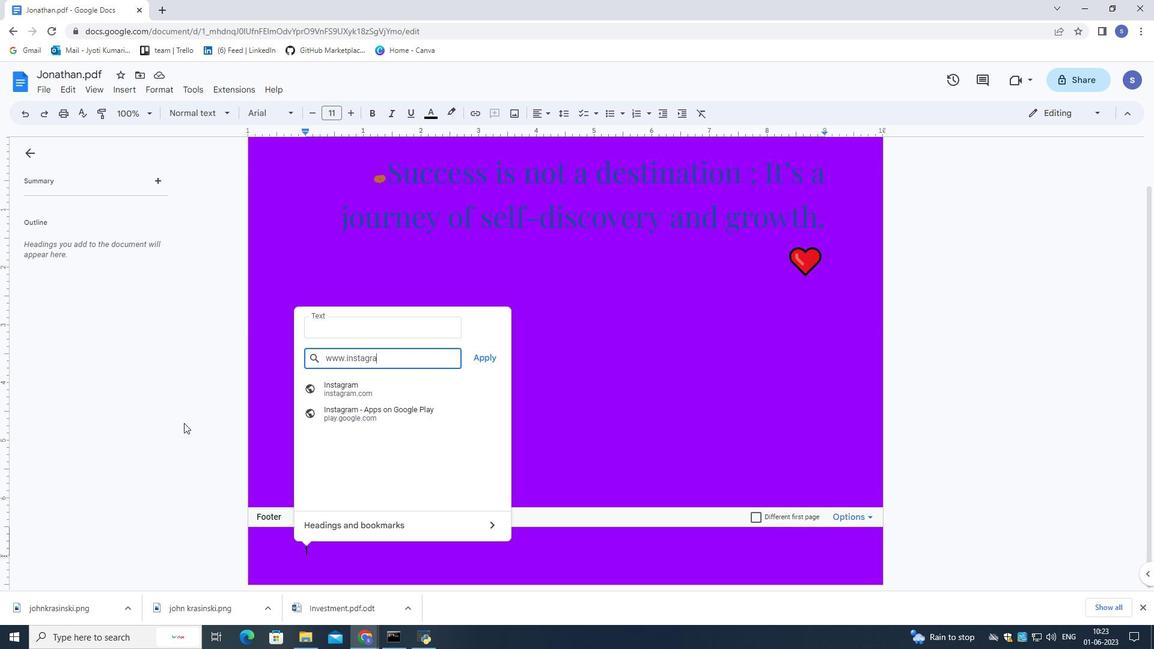 
Action: Key pressed m
Screenshot: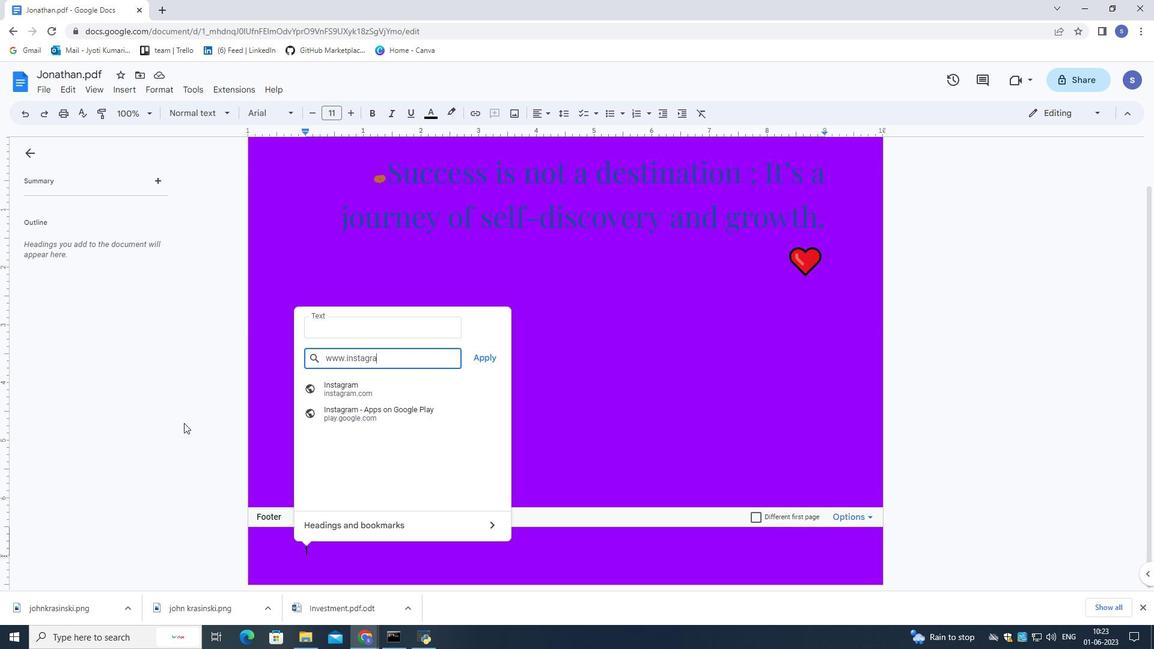 
Action: Mouse moved to (181, 419)
Screenshot: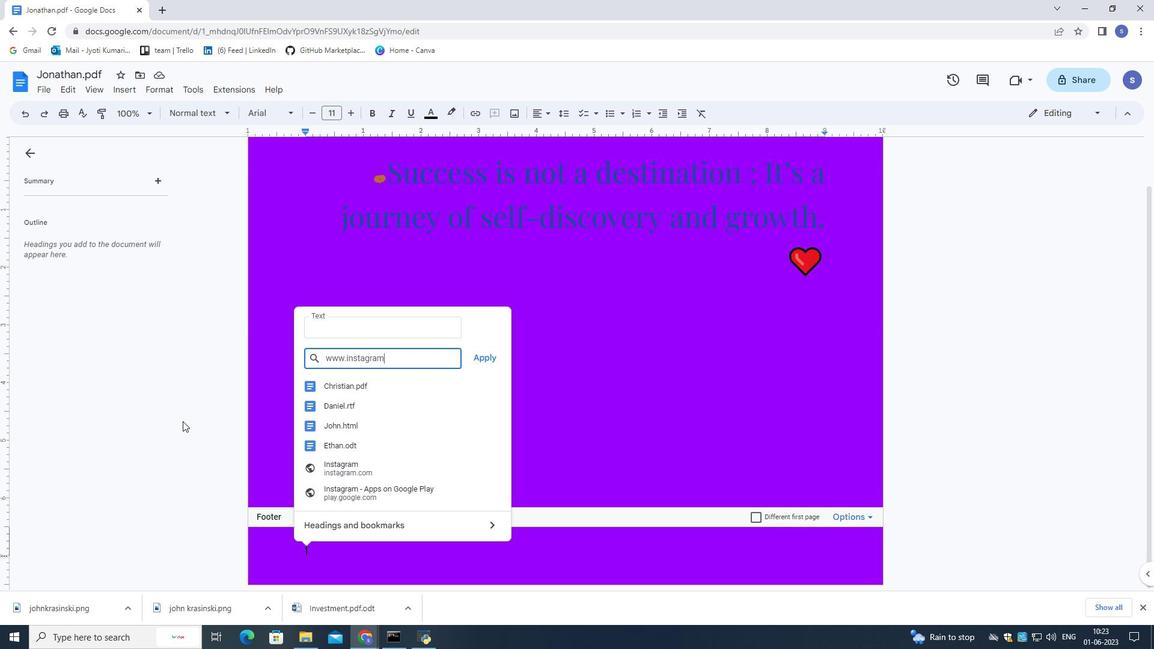 
Action: Key pressed .co
Screenshot: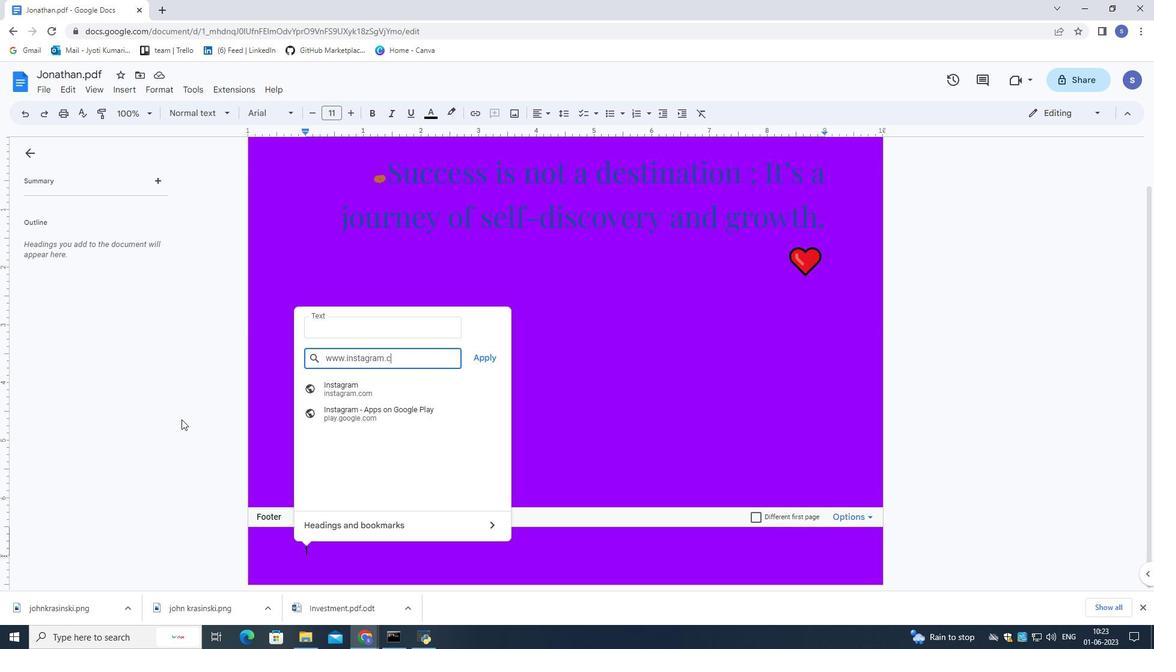 
Action: Mouse moved to (180, 418)
Screenshot: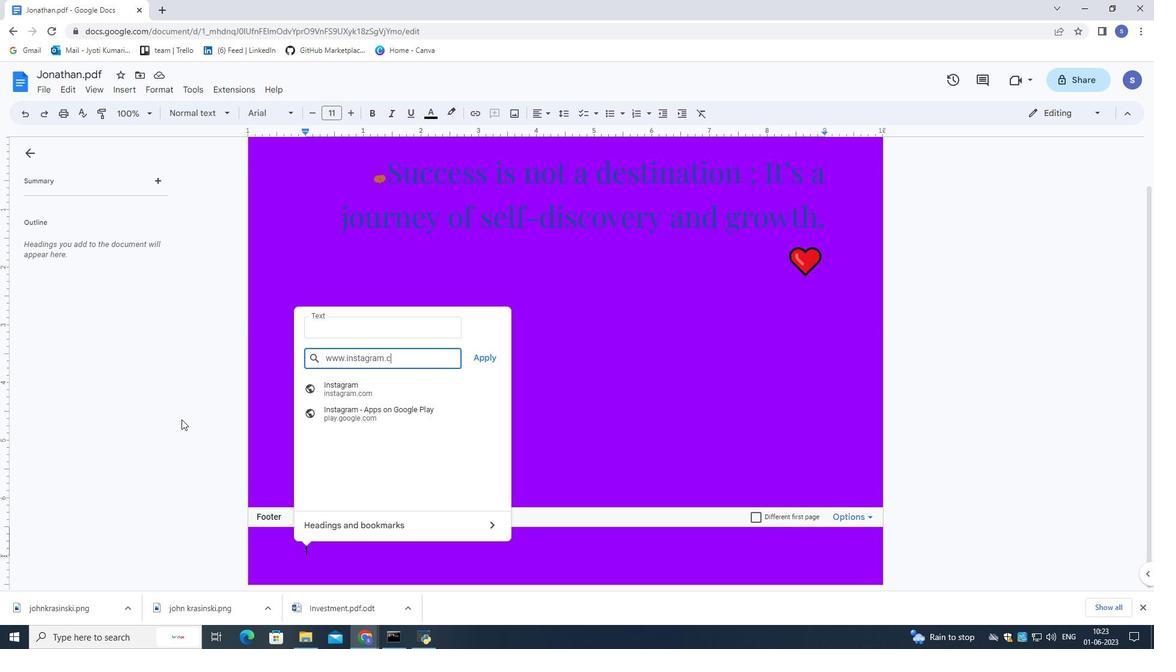 
Action: Key pressed m
Screenshot: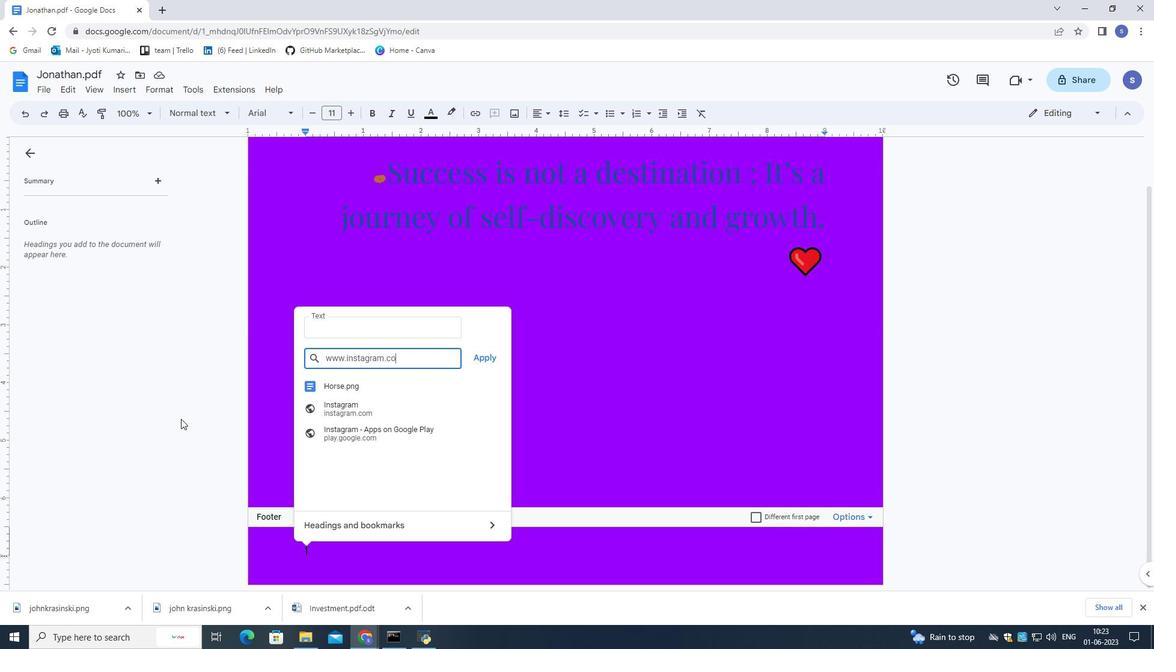 
Action: Mouse moved to (470, 361)
Screenshot: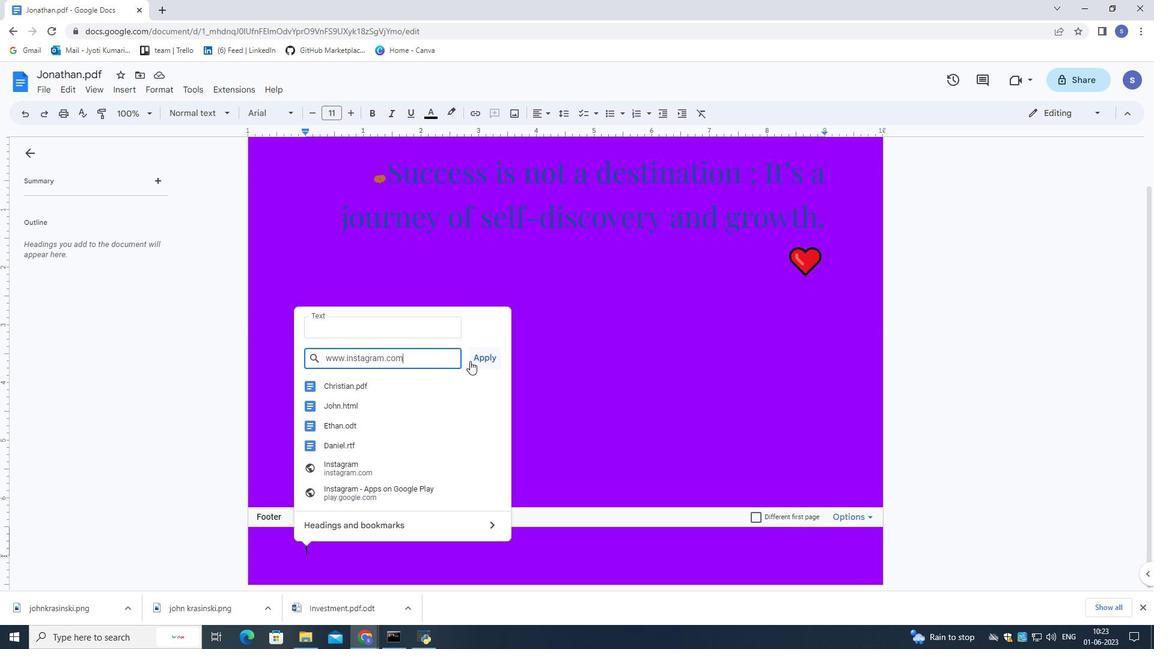 
Action: Mouse pressed left at (470, 361)
Screenshot: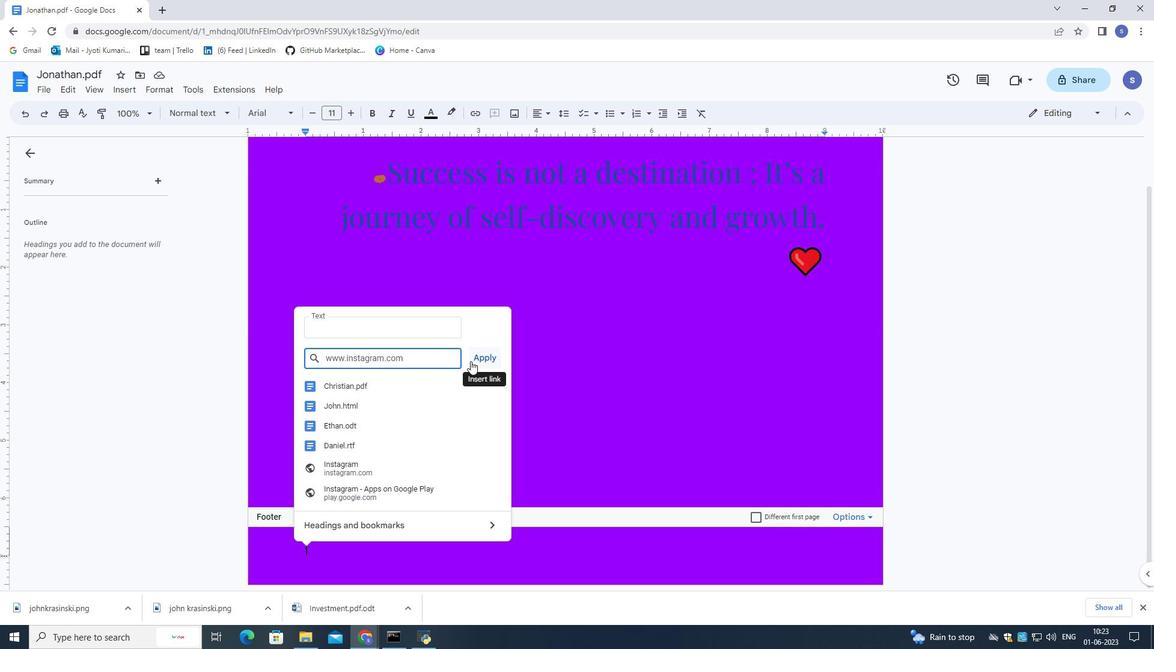 
Action: Mouse moved to (404, 382)
Screenshot: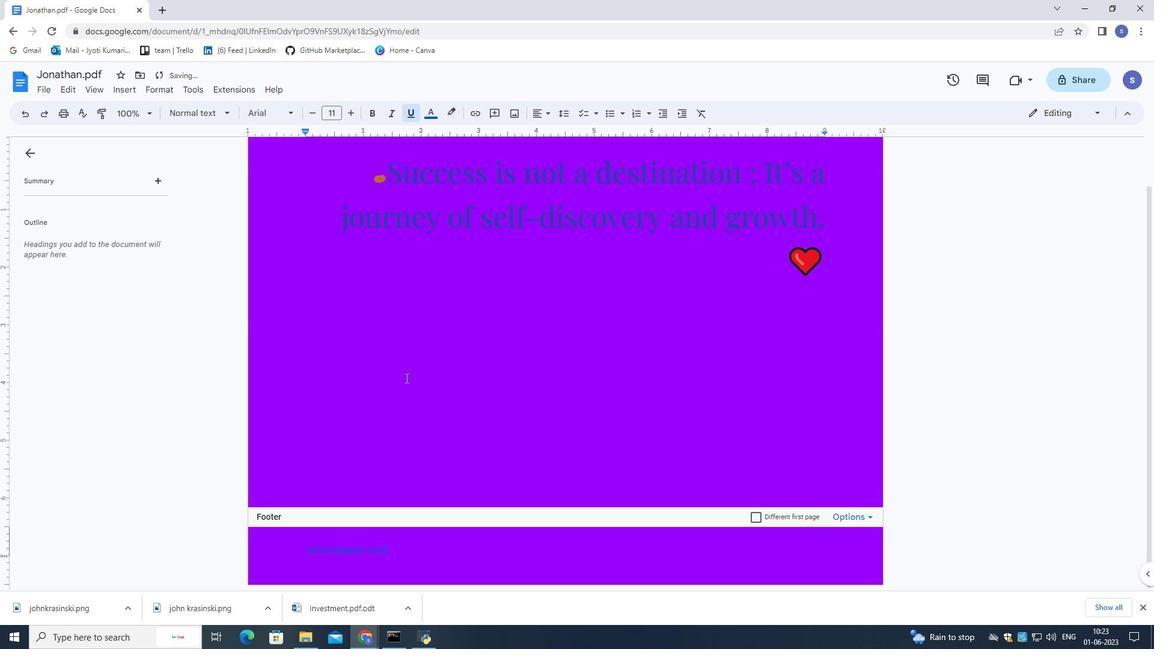 
Action: Mouse scrolled (404, 382) with delta (0, 0)
Screenshot: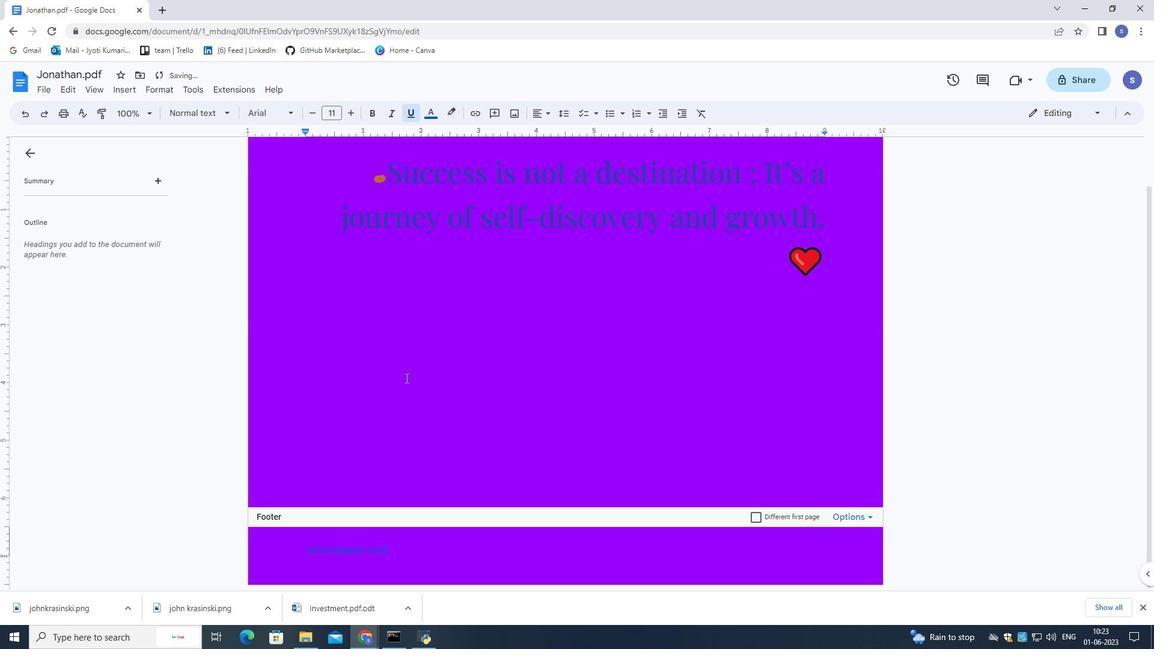 
Action: Mouse moved to (404, 385)
Screenshot: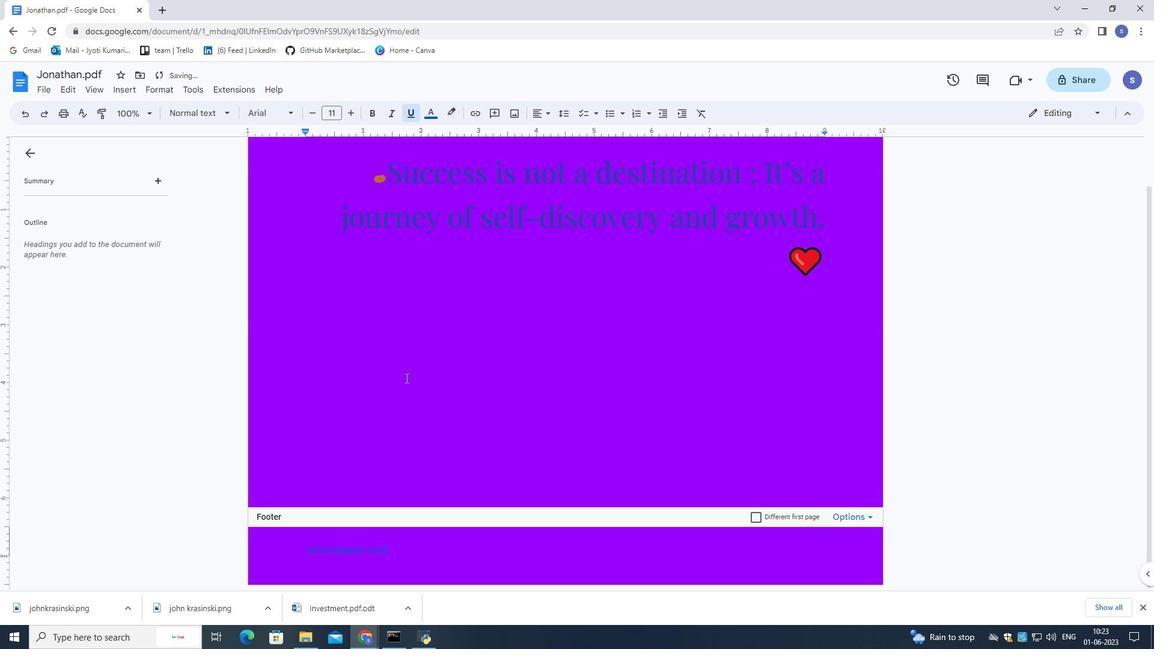 
Action: Mouse scrolled (404, 385) with delta (0, 0)
Screenshot: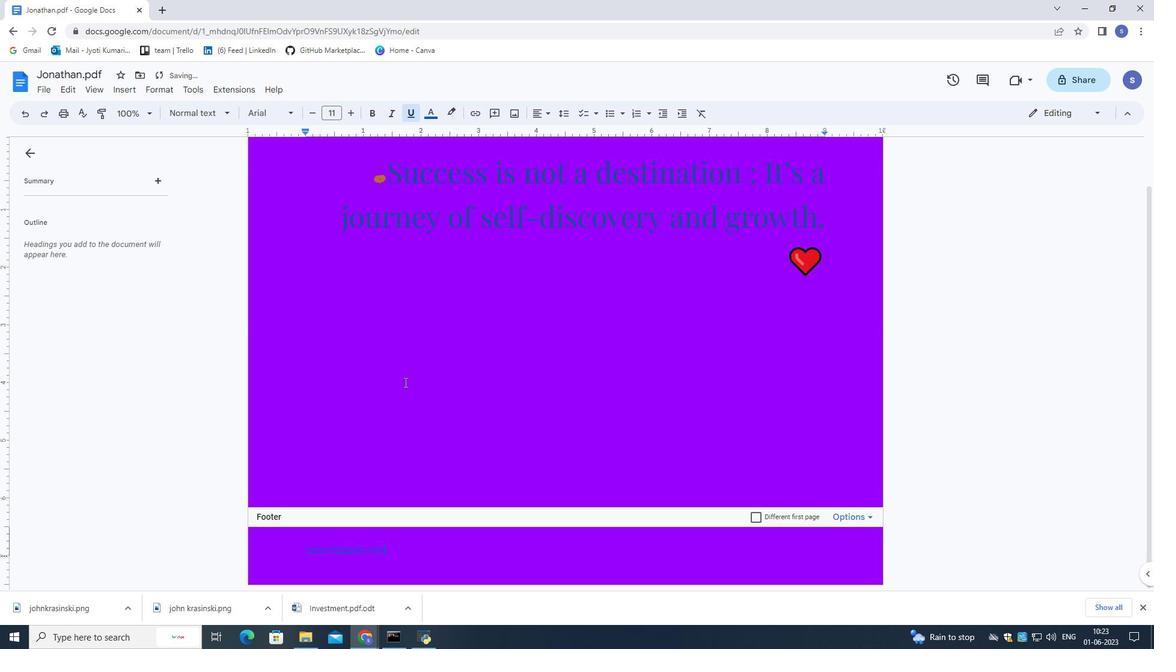 
Action: Mouse moved to (392, 548)
Screenshot: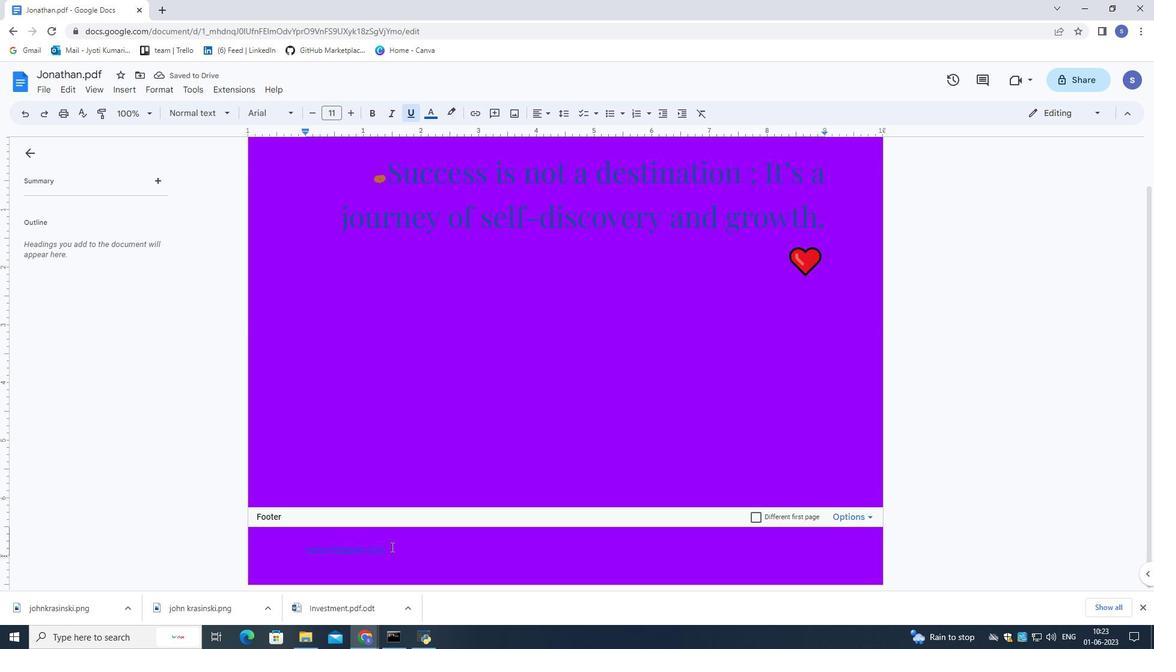 
Action: Mouse pressed left at (392, 548)
Screenshot: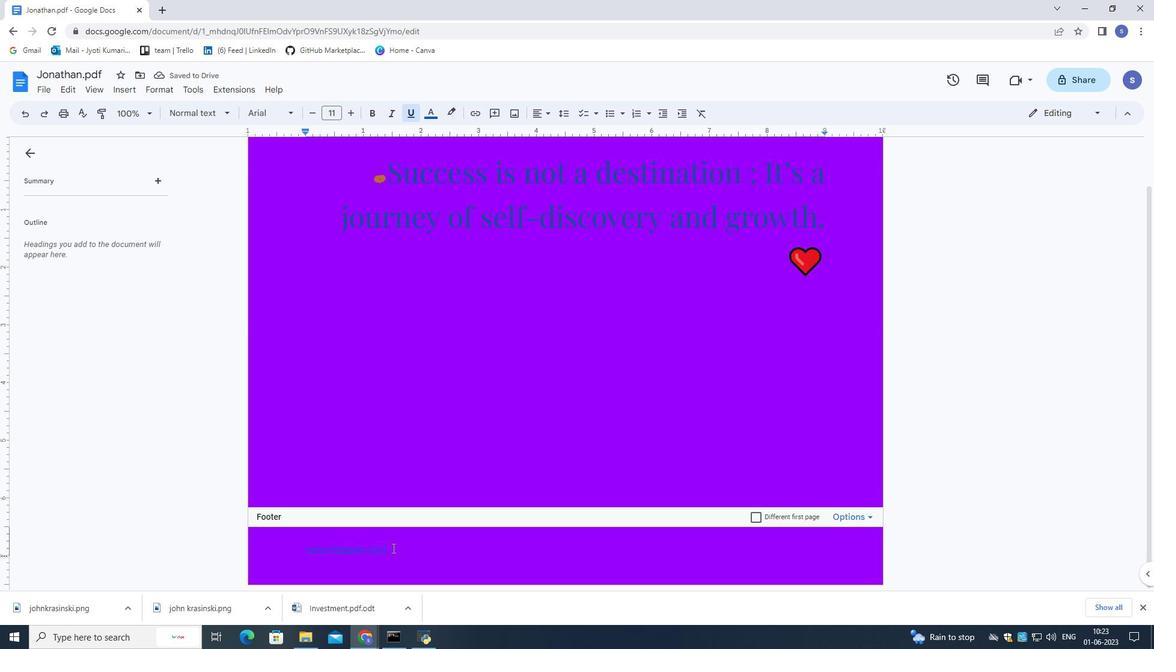 
Action: Mouse moved to (540, 110)
Screenshot: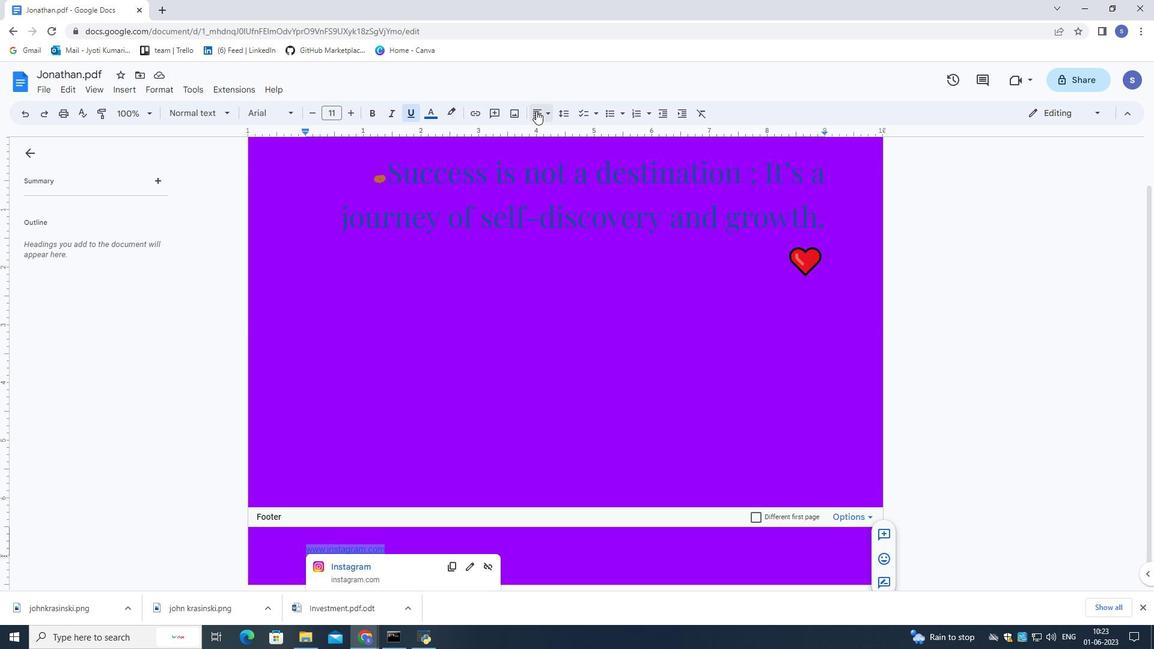 
Action: Mouse pressed left at (540, 110)
Screenshot: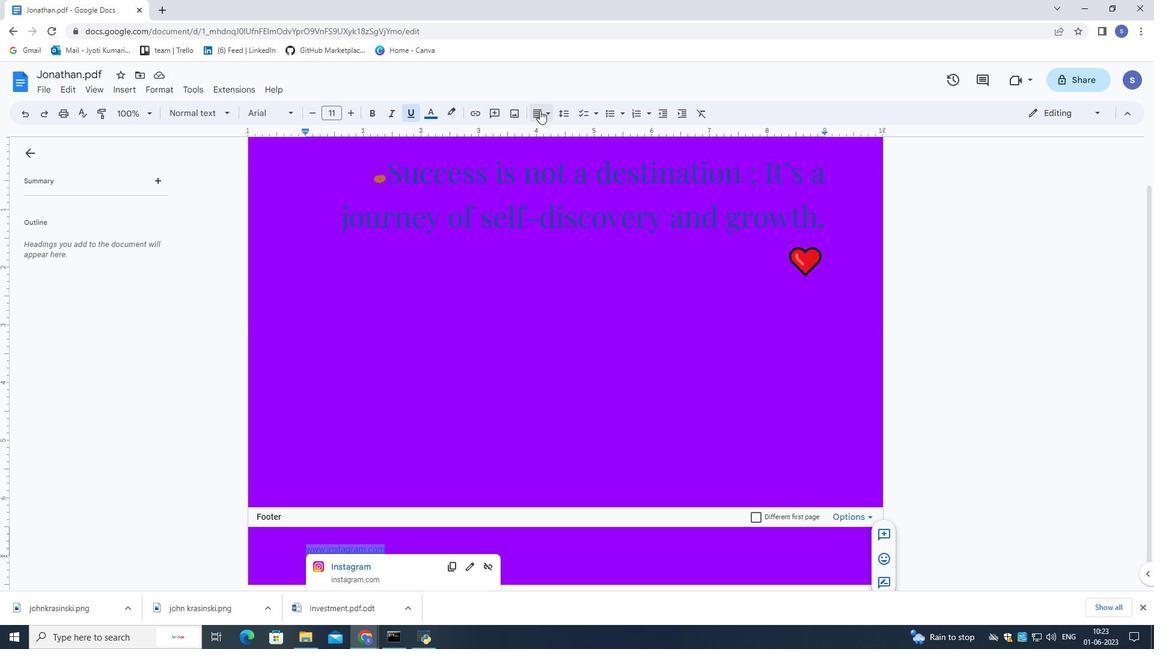 
Action: Mouse moved to (572, 133)
Screenshot: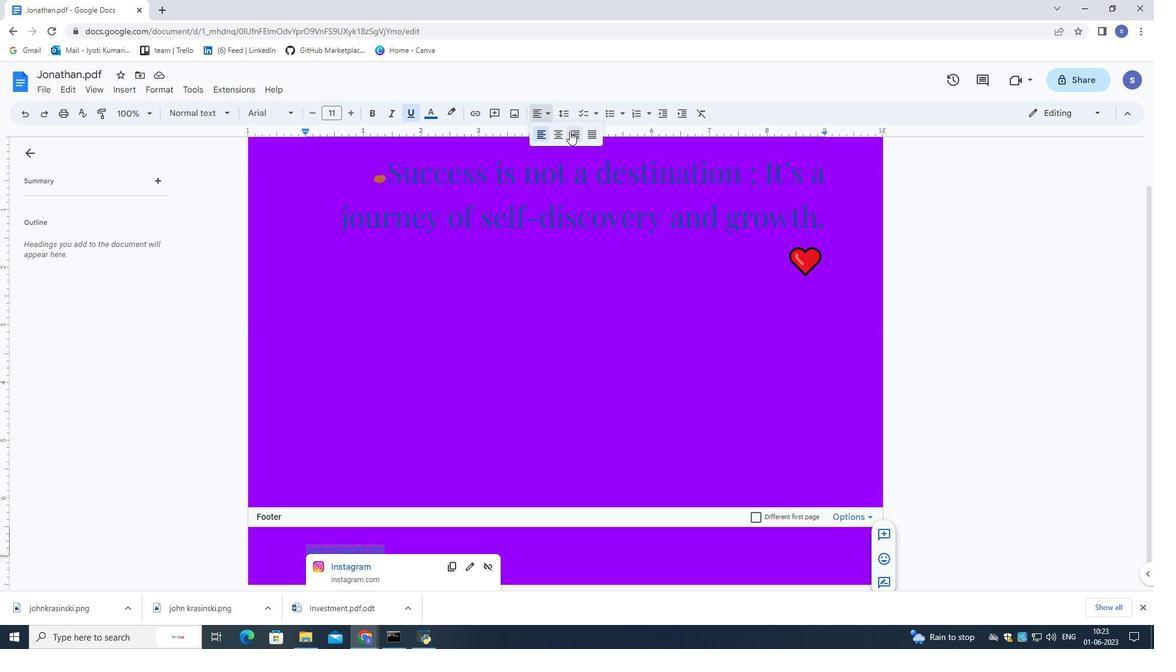 
Action: Mouse pressed left at (572, 133)
Screenshot: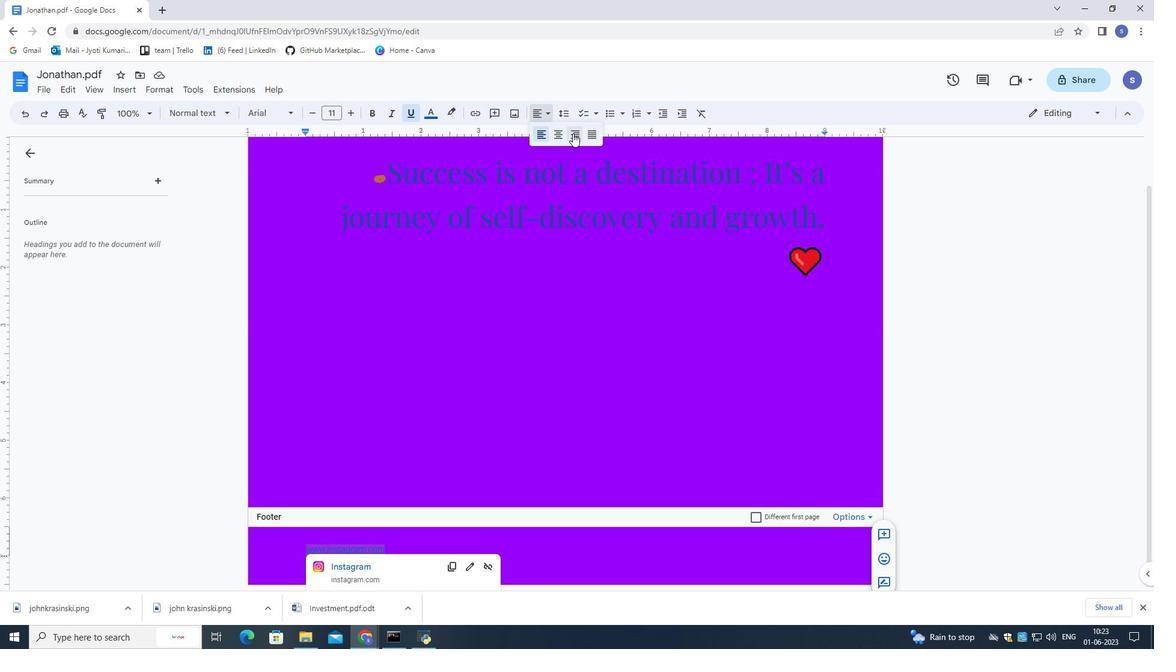 
Action: Mouse moved to (554, 330)
Screenshot: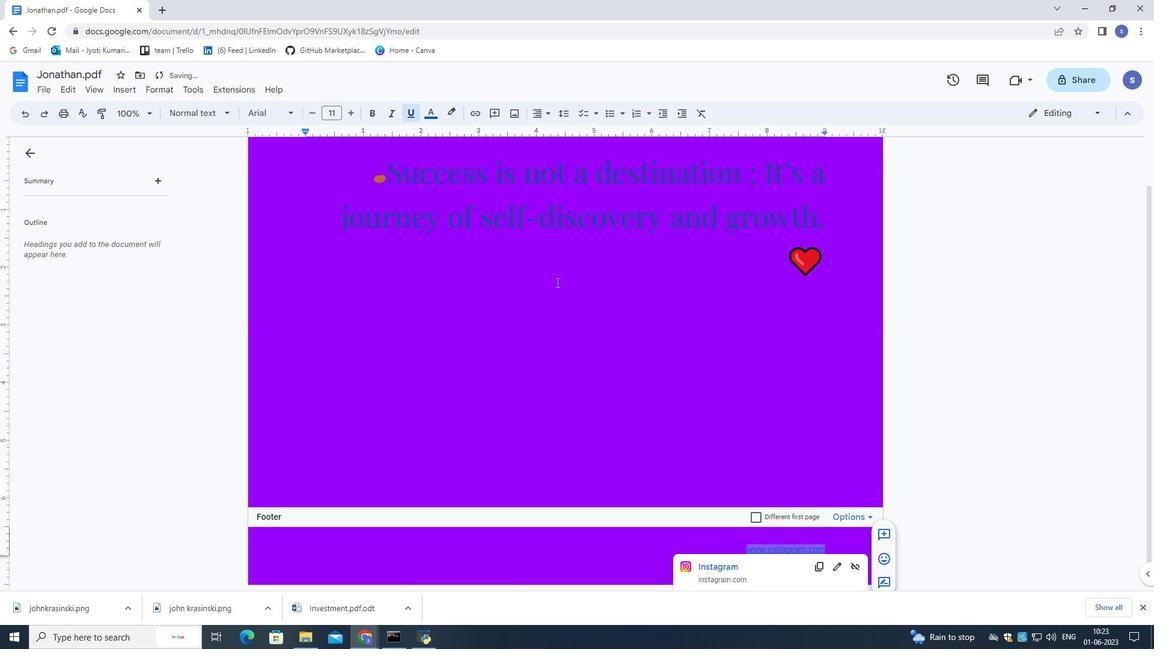 
Action: Mouse pressed left at (554, 330)
Screenshot: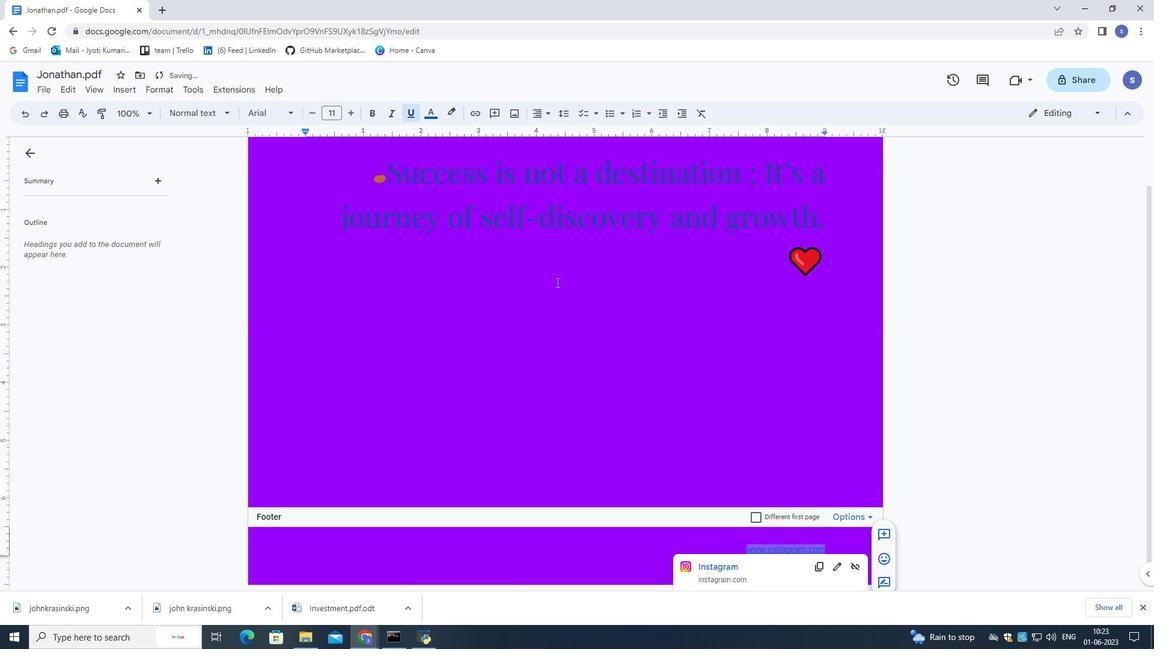 
Action: Mouse moved to (323, 256)
Screenshot: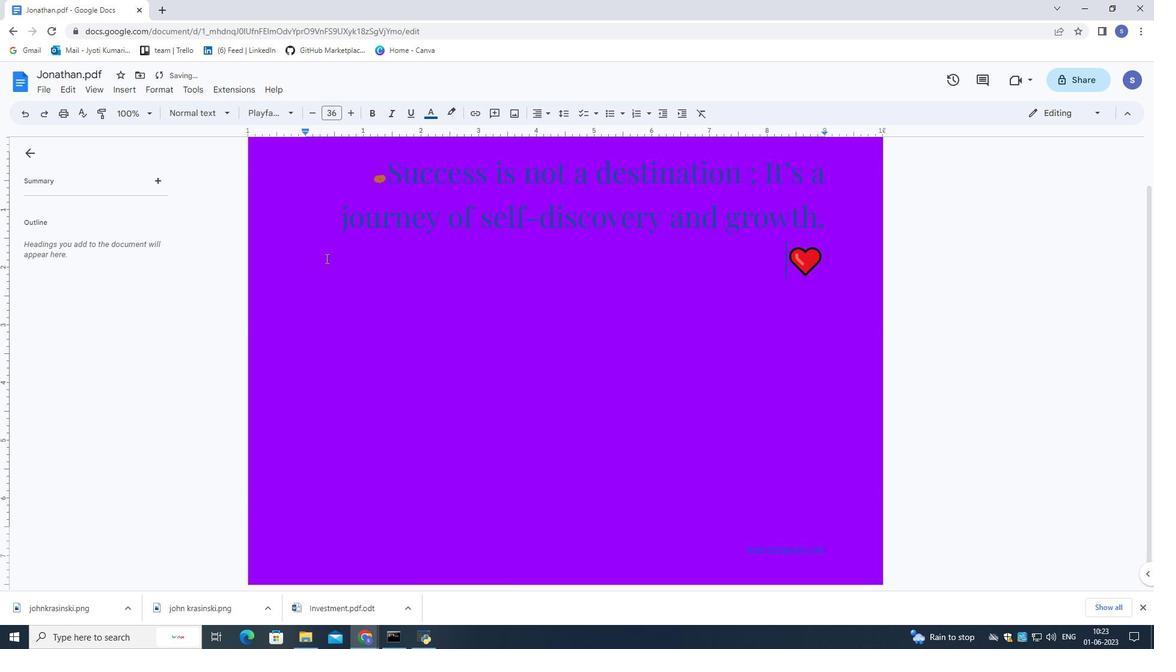 
Action: Mouse scrolled (323, 257) with delta (0, 0)
Screenshot: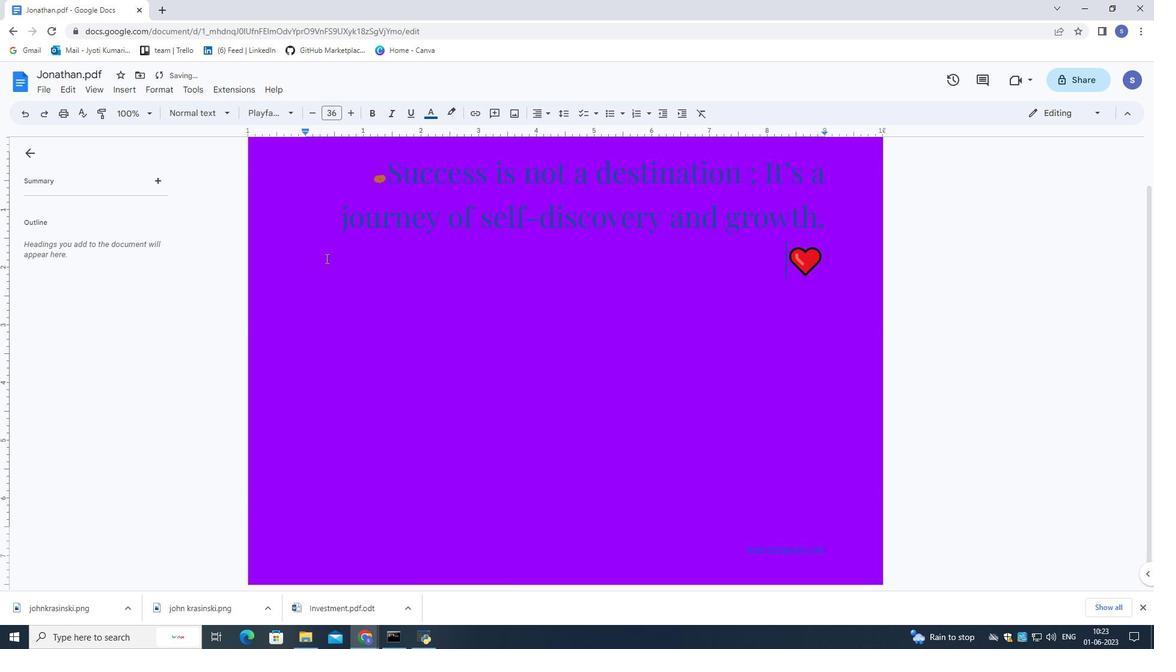 
Action: Mouse moved to (320, 253)
Screenshot: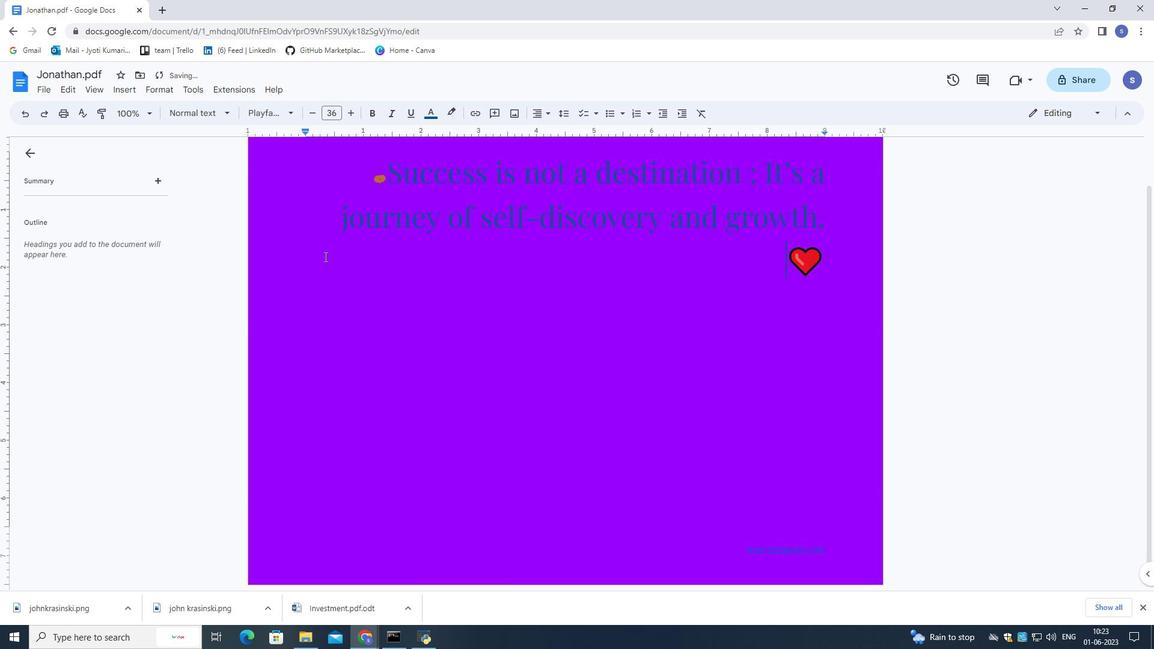 
Action: Mouse scrolled (320, 253) with delta (0, 0)
Screenshot: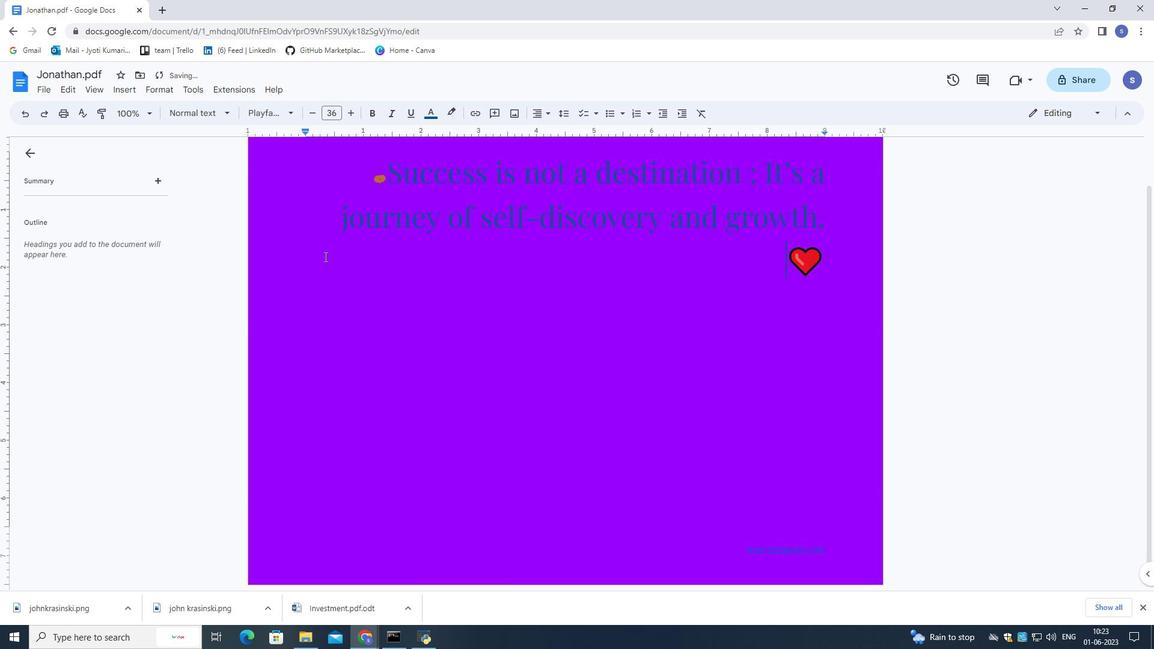 
Action: Mouse moved to (128, 85)
Screenshot: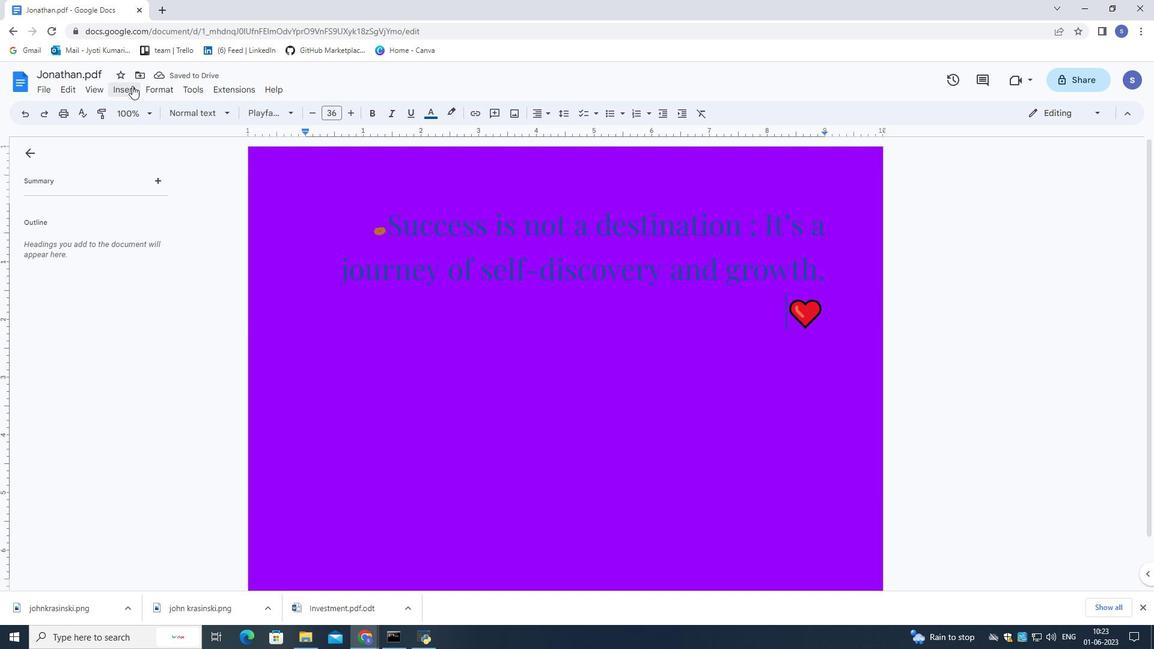 
Action: Mouse pressed left at (128, 85)
Screenshot: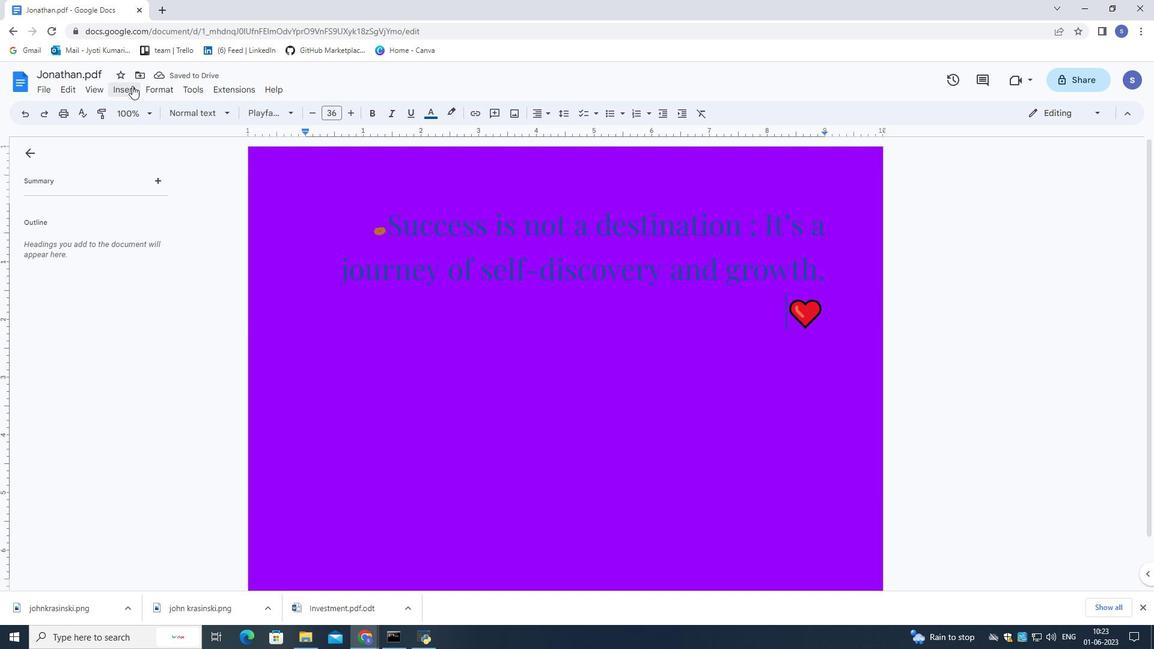 
Action: Mouse moved to (317, 429)
Screenshot: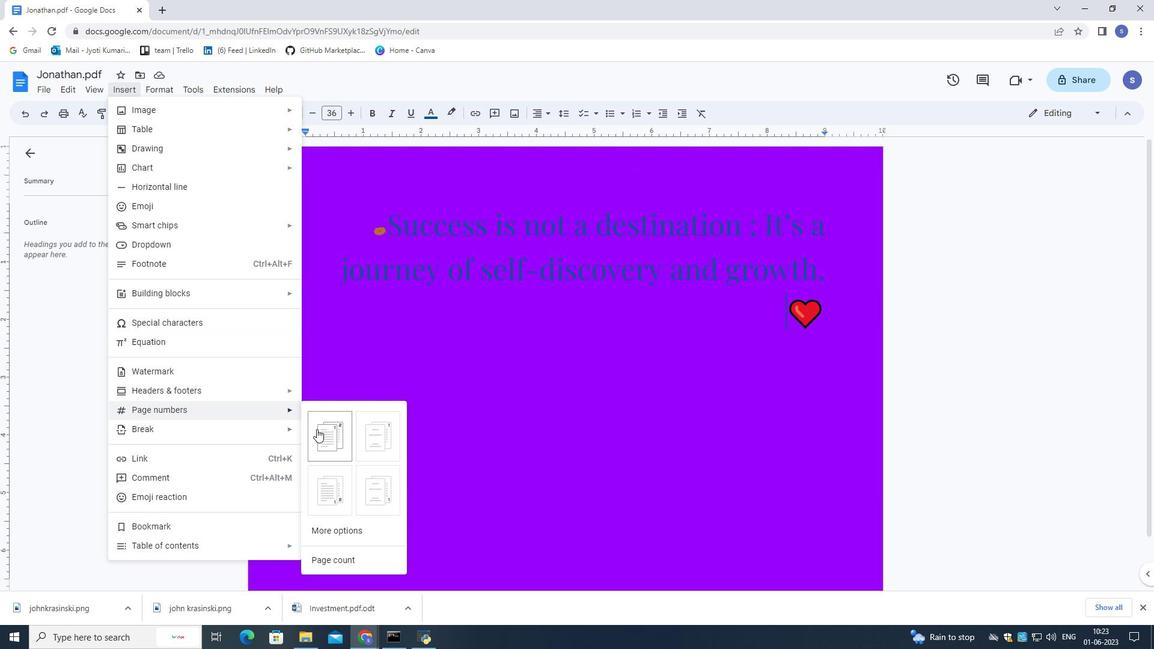 
Action: Mouse pressed left at (317, 429)
Screenshot: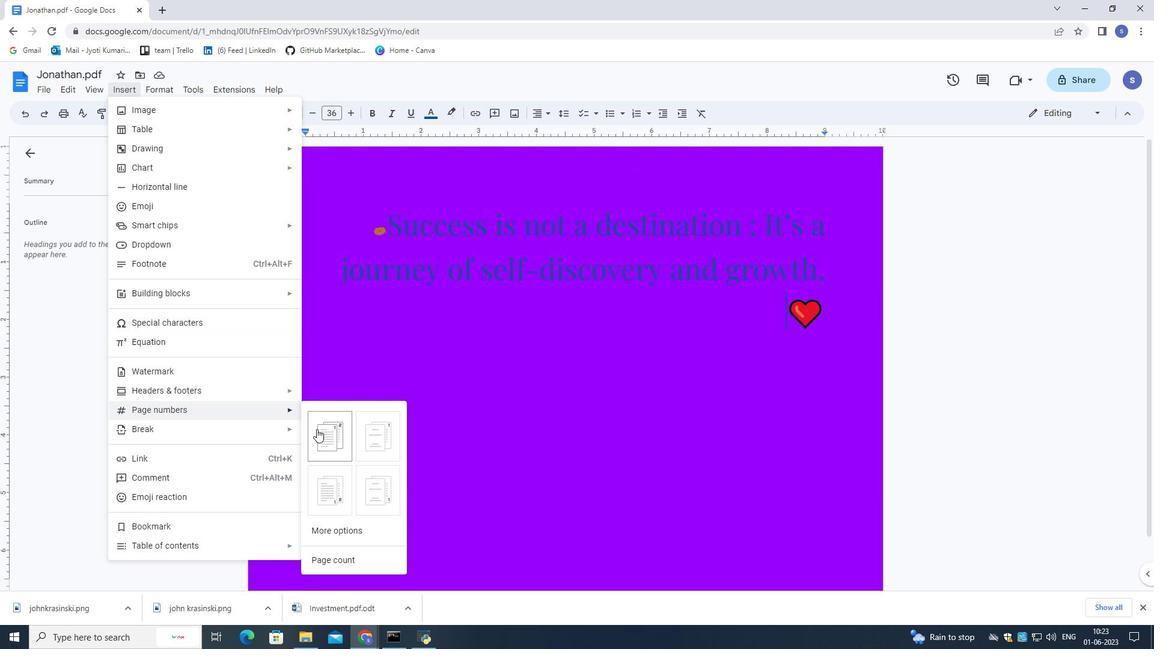 
Action: Mouse moved to (468, 393)
Screenshot: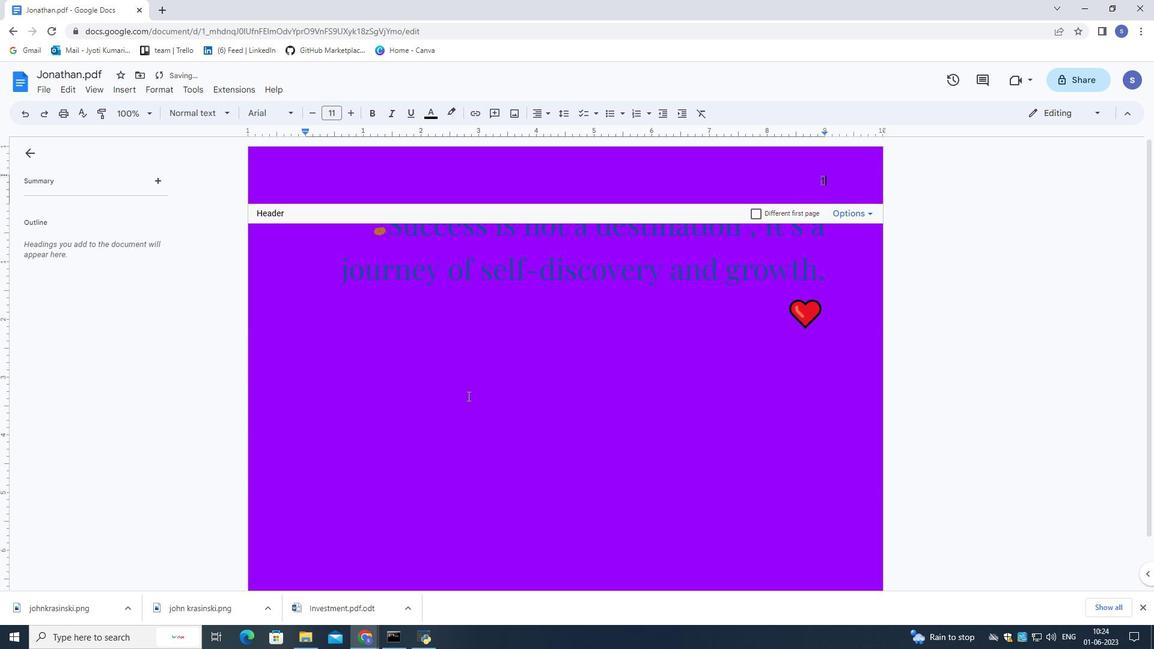 
Action: Mouse pressed left at (468, 393)
Screenshot: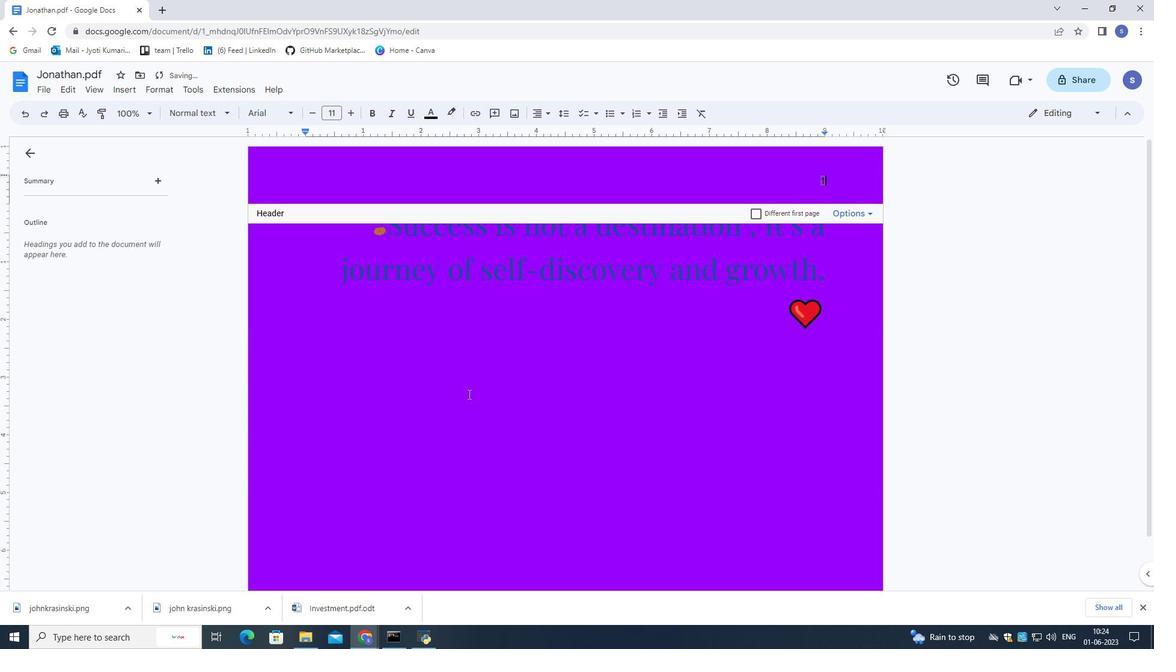 
Action: Mouse moved to (465, 388)
Screenshot: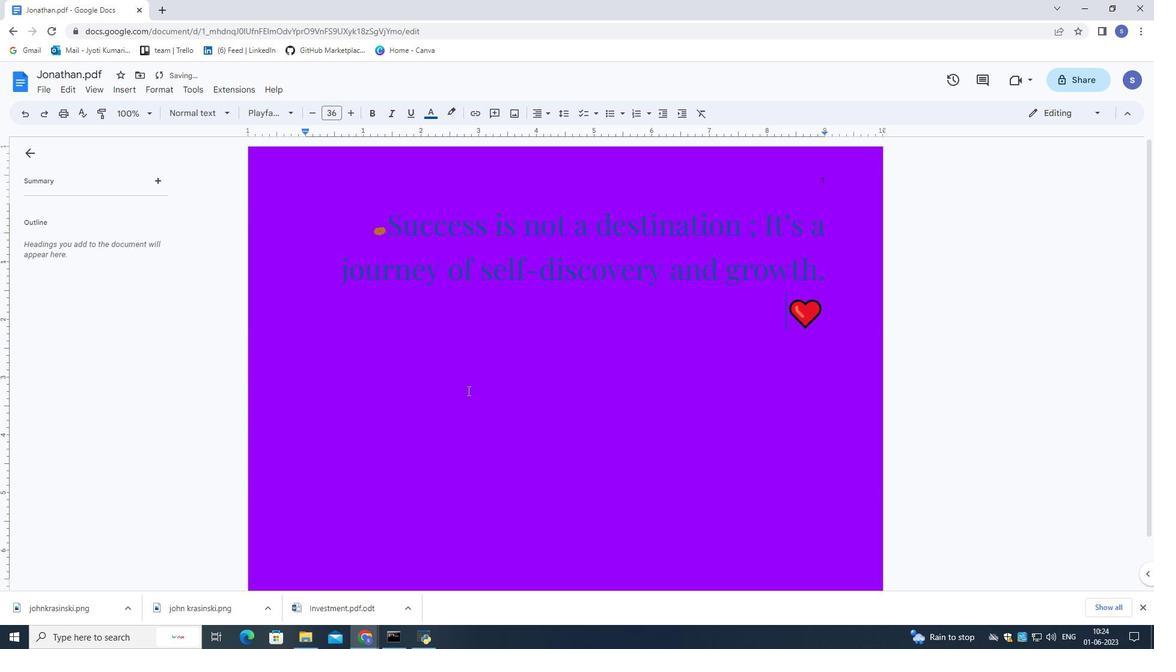 
Action: Mouse scrolled (465, 388) with delta (0, 0)
Screenshot: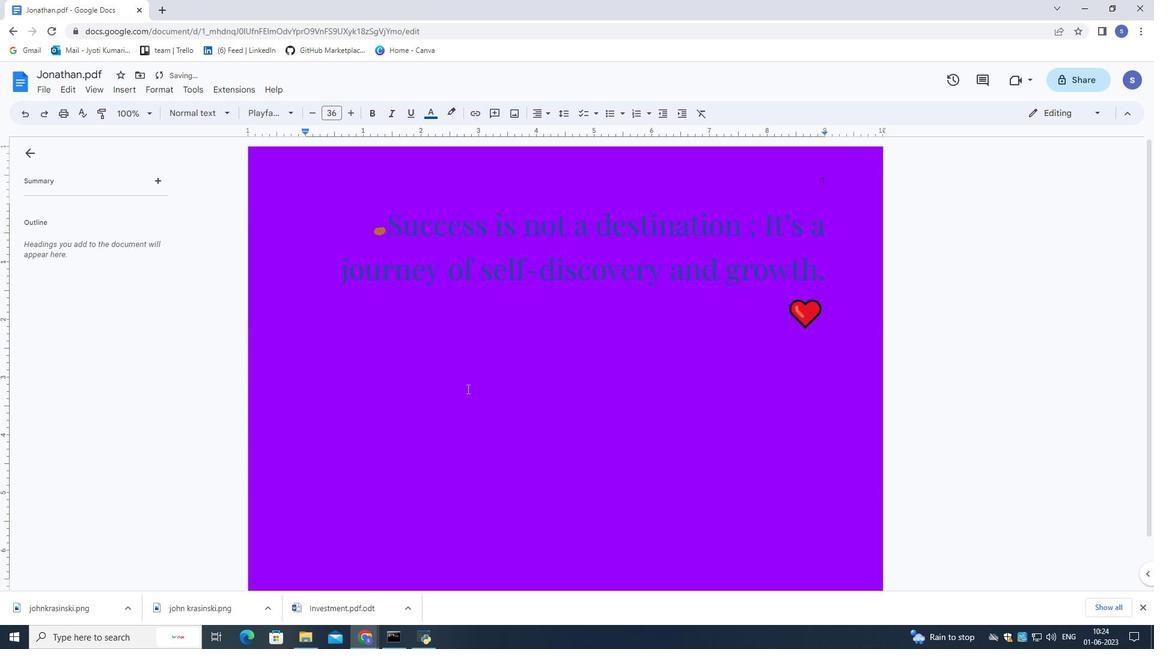 
Action: Mouse moved to (465, 387)
Screenshot: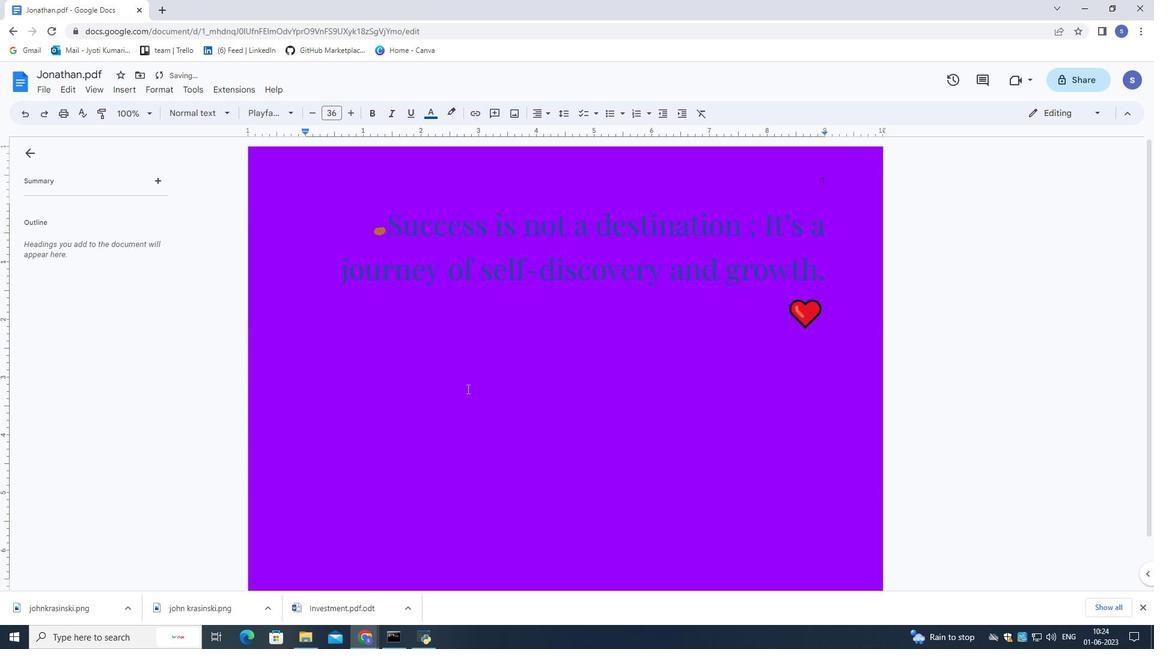 
Action: Mouse scrolled (465, 387) with delta (0, 0)
Screenshot: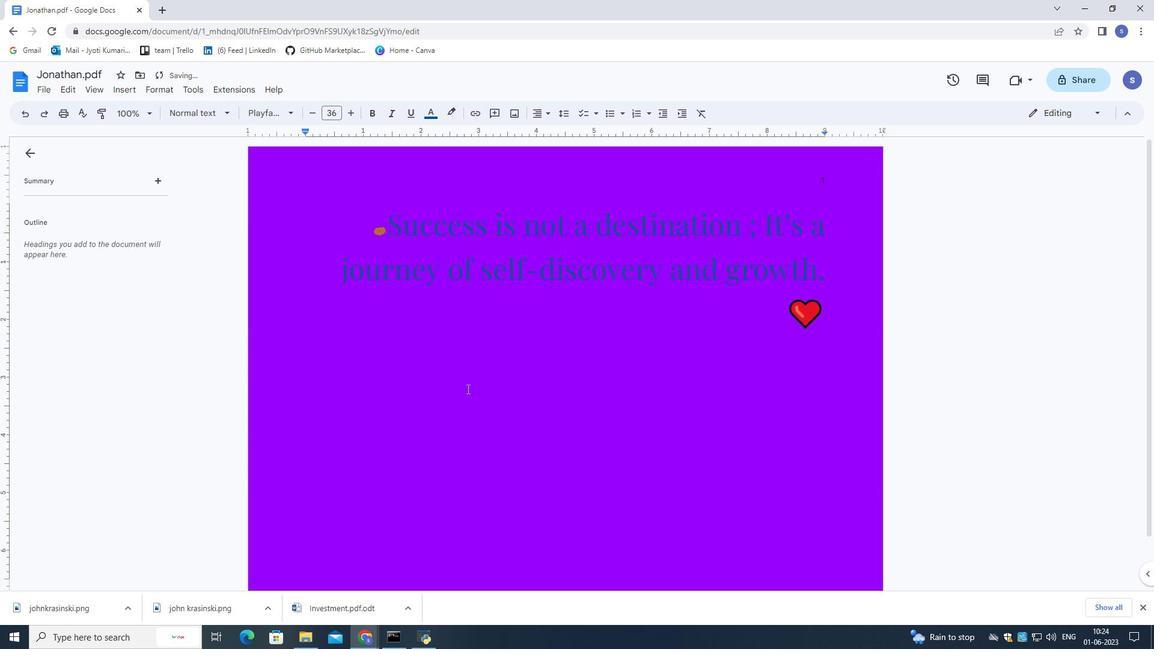 
Action: Mouse moved to (465, 385)
Screenshot: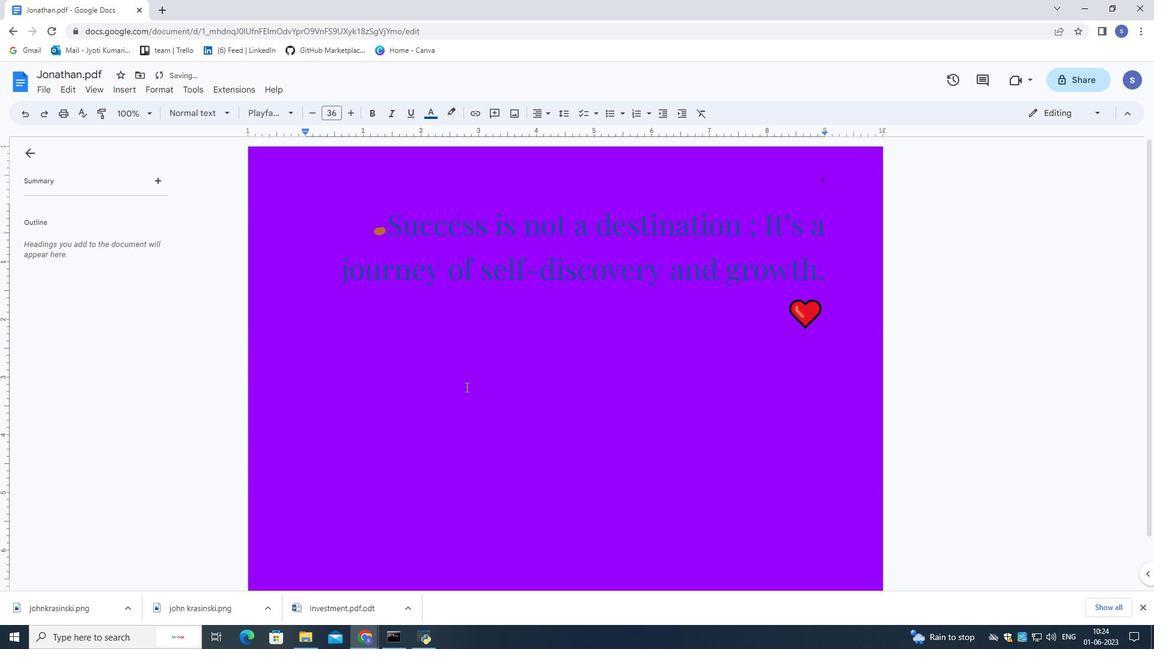 
Action: Mouse scrolled (465, 386) with delta (0, 0)
Screenshot: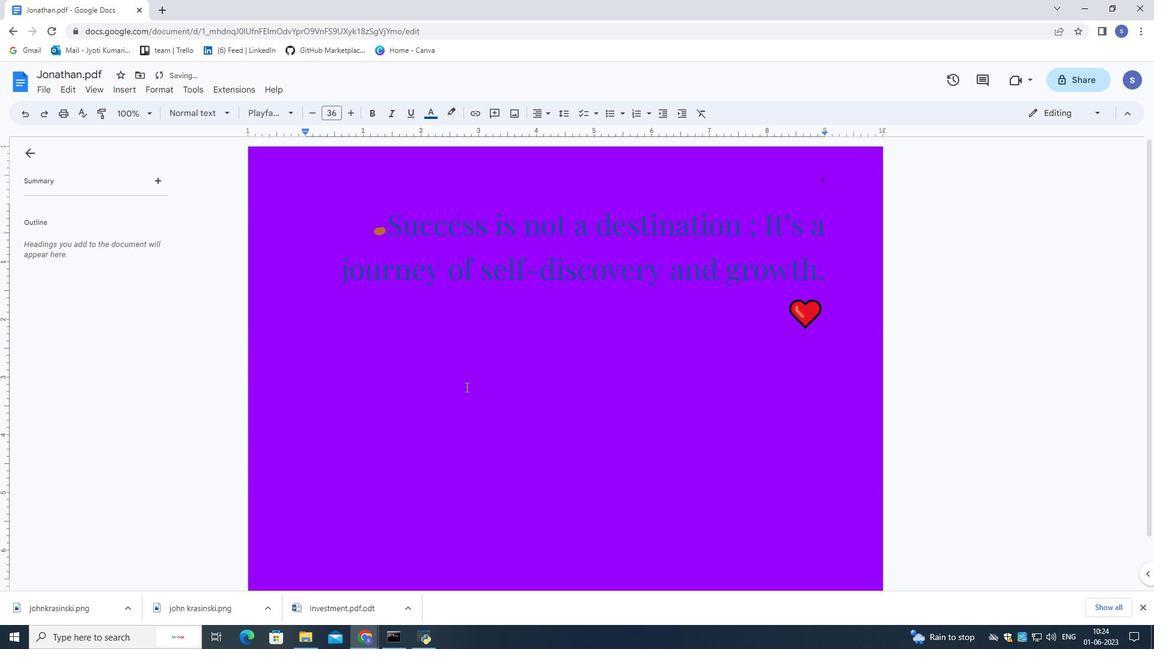 
Action: Mouse moved to (459, 375)
Screenshot: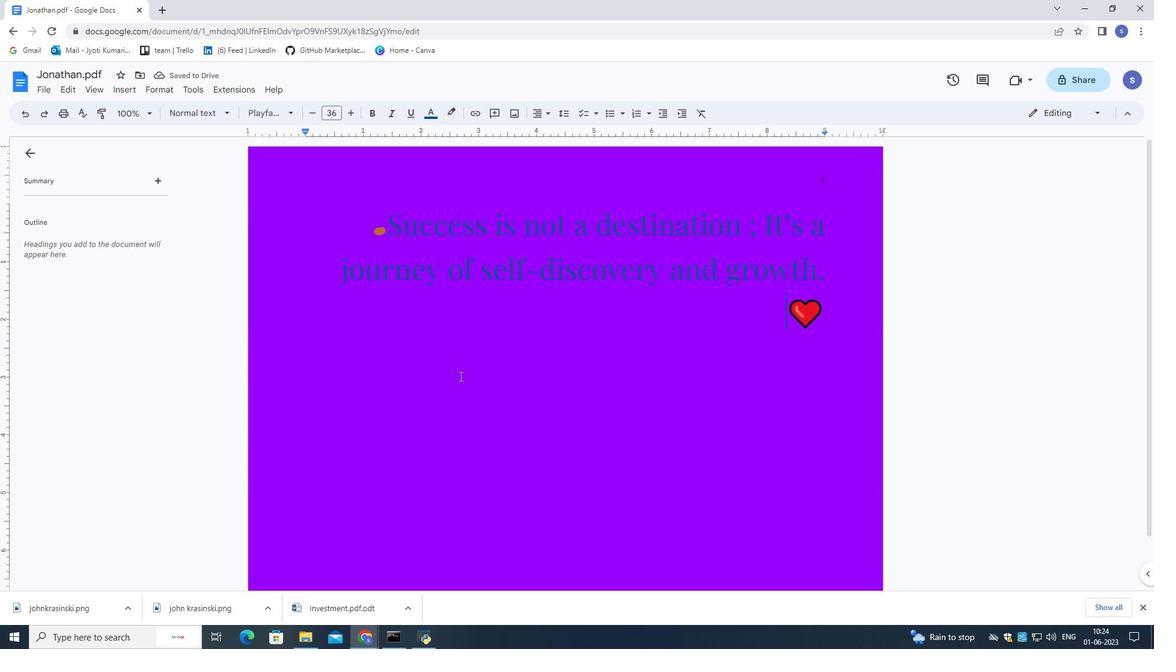 
